 Task: Select Convenience. Add to cart, from Walgreens for 4646 Smithfield Avenue, Lubbock, Texas 79401, Cell Number 806-758-1089, following items : Black Forest Gummy Bears Fruit Juice  - 2, Trolli Sour Bursting Crawlers Everyday Gummies - 1, Sour Punch Straws Grape Straws Candy - 1, Squishmallows Gummy Candy - 1, Twix Cookie Bar Chocolate Caramel - 4
Action: Mouse moved to (302, 116)
Screenshot: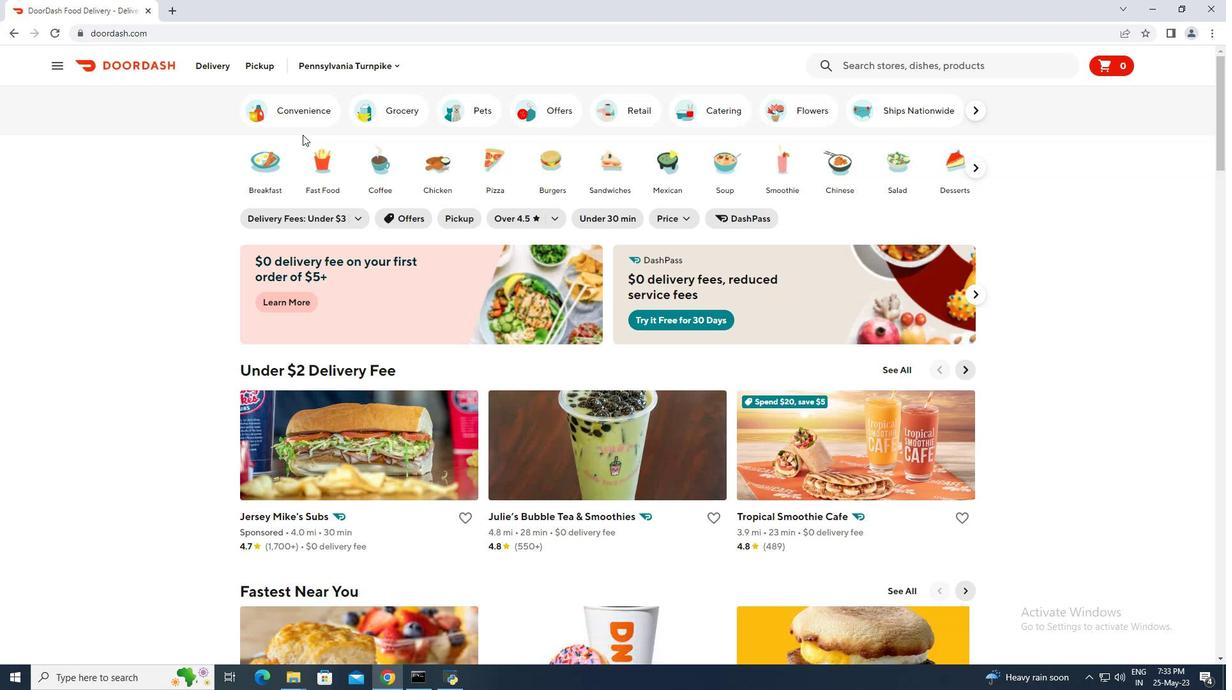 
Action: Mouse pressed left at (302, 116)
Screenshot: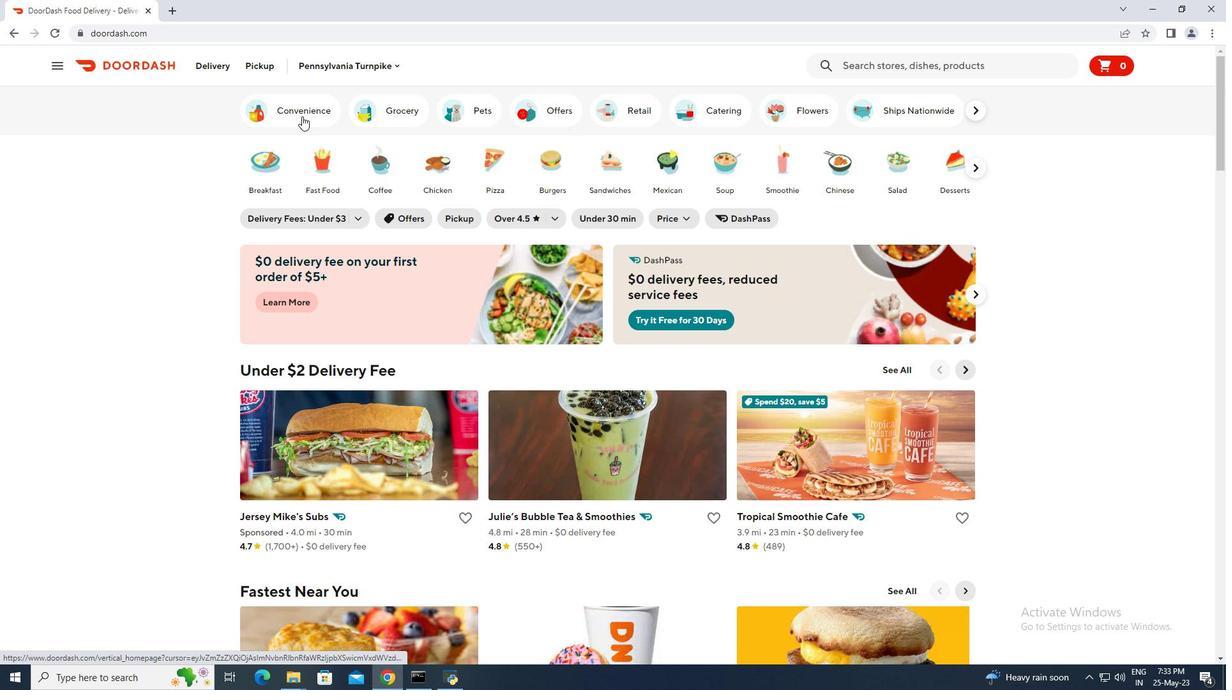 
Action: Mouse moved to (512, 488)
Screenshot: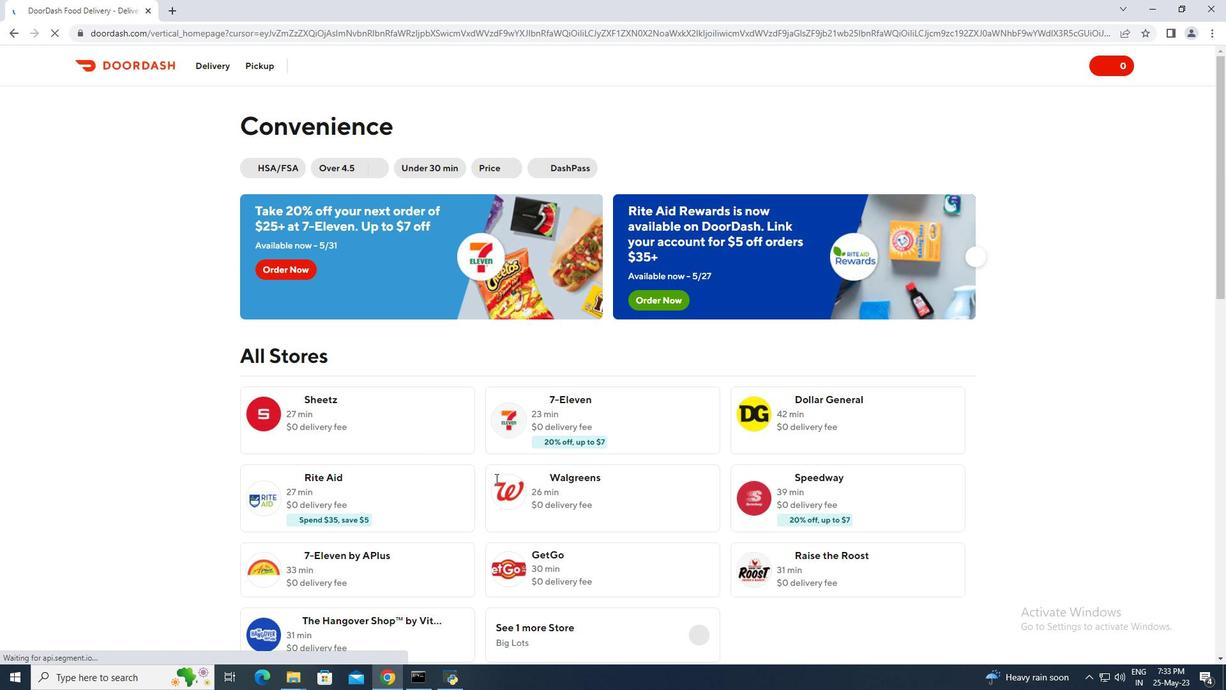 
Action: Mouse pressed left at (512, 488)
Screenshot: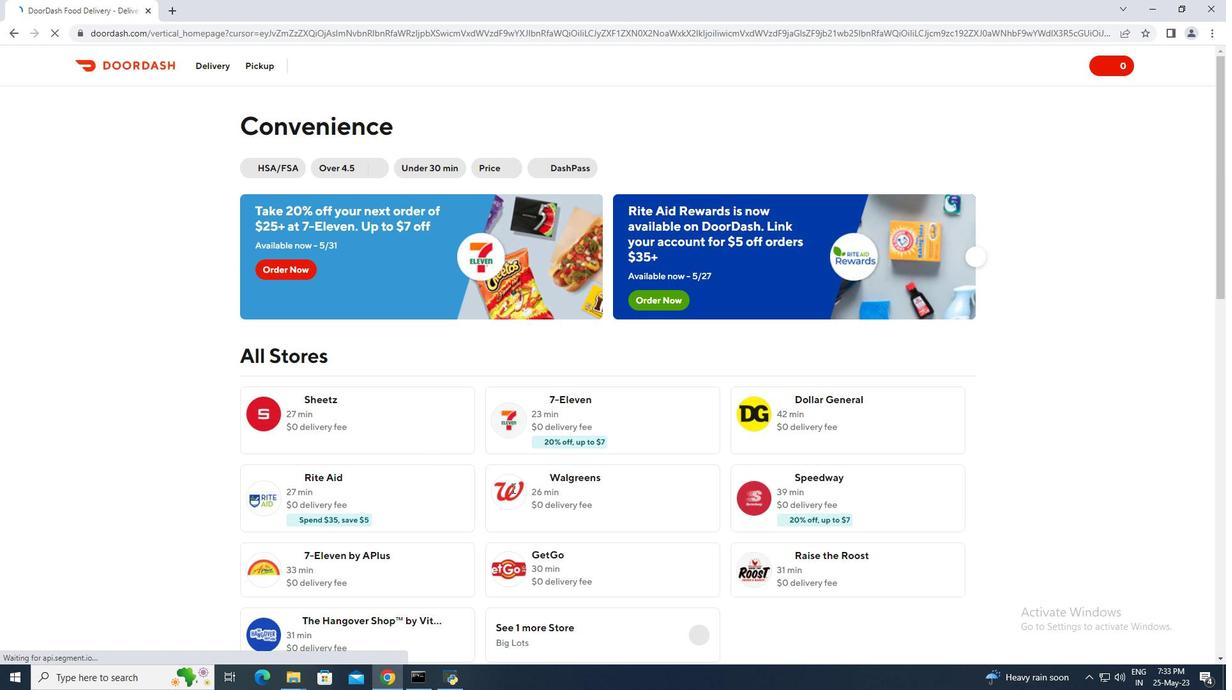 
Action: Mouse moved to (263, 68)
Screenshot: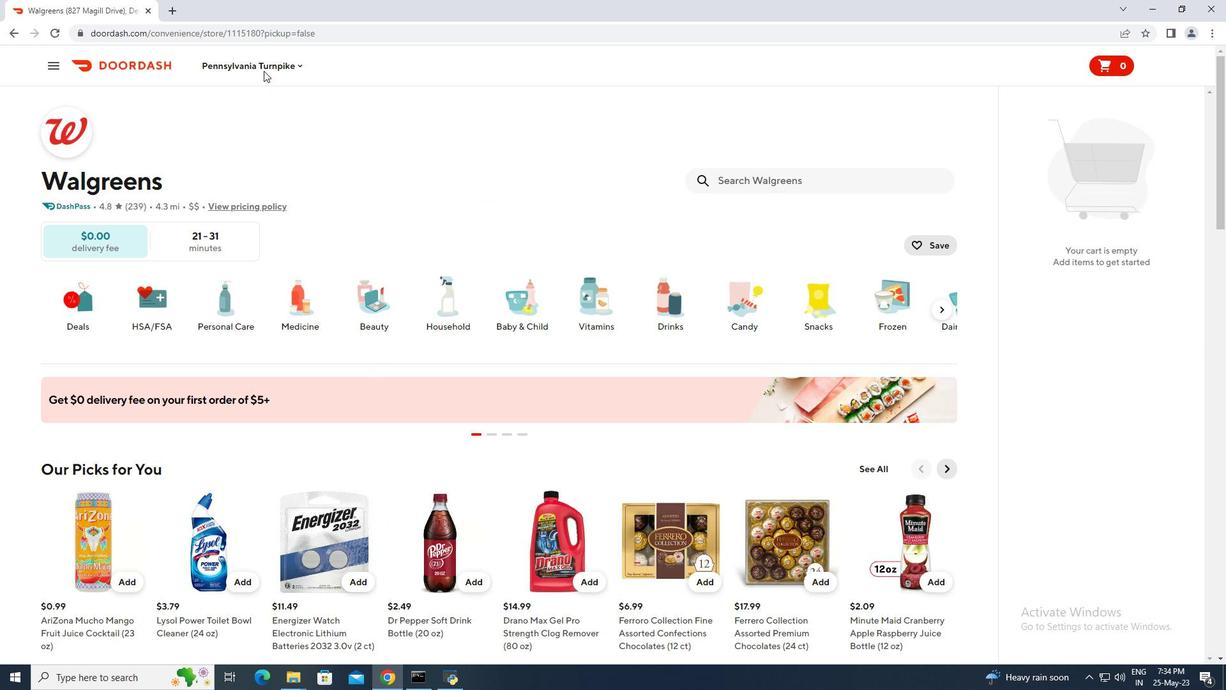 
Action: Mouse pressed left at (263, 68)
Screenshot: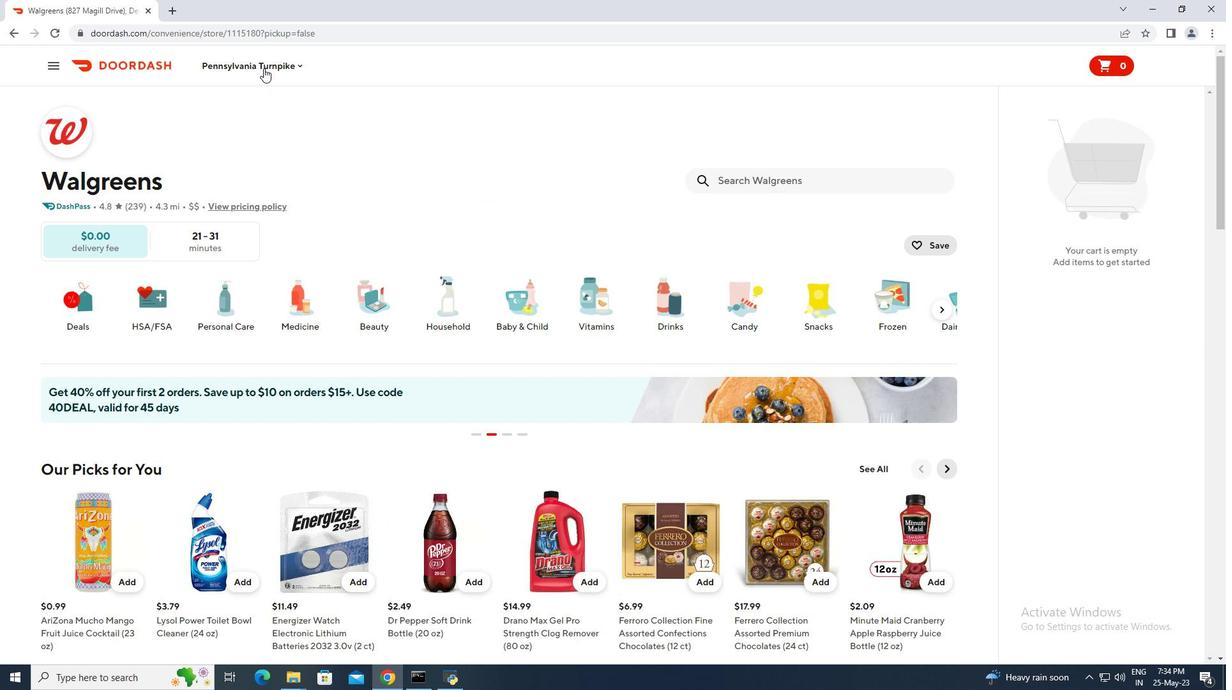 
Action: Mouse moved to (251, 116)
Screenshot: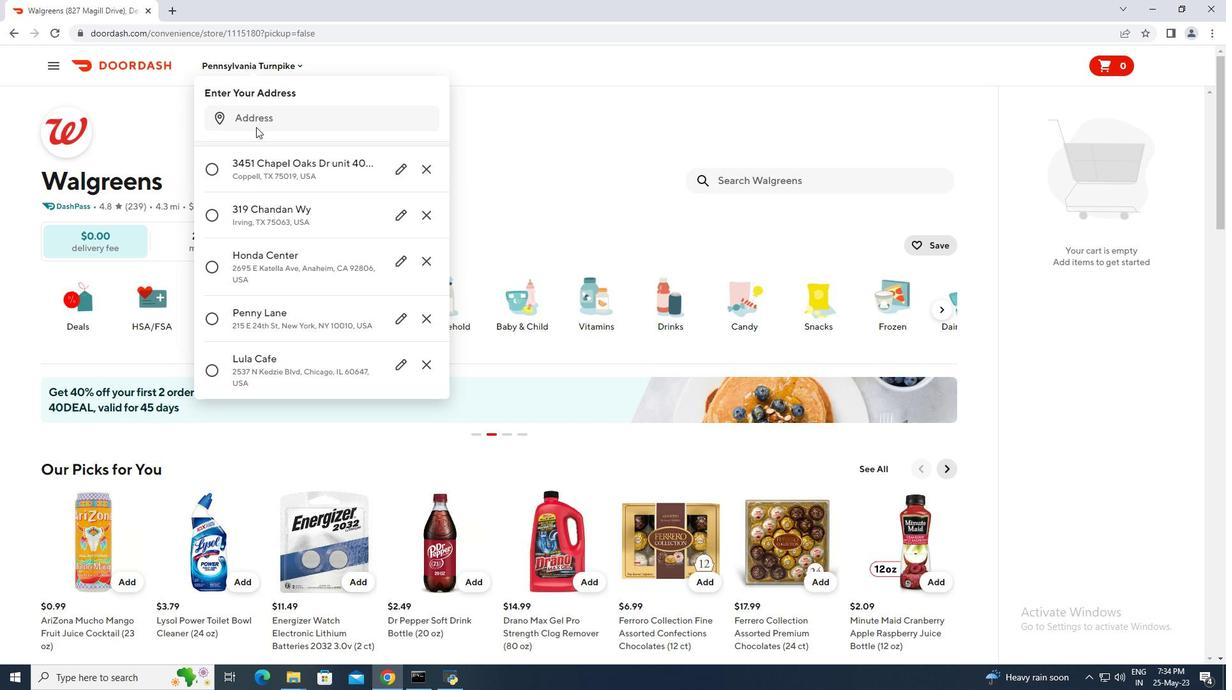 
Action: Mouse pressed left at (251, 116)
Screenshot: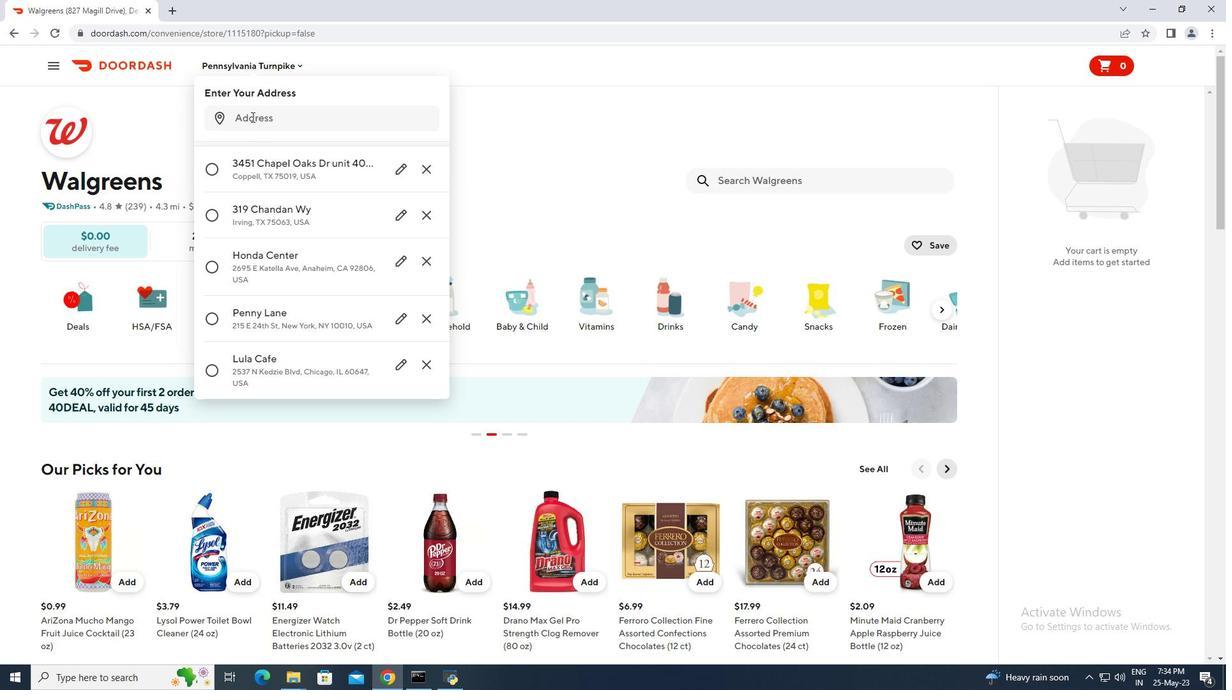 
Action: Key pressed 4646<Key.space>smithfield<Key.space>avenue,<Key.space>lubbock,<Key.space>texas<Key.space>79401<Key.enter>
Screenshot: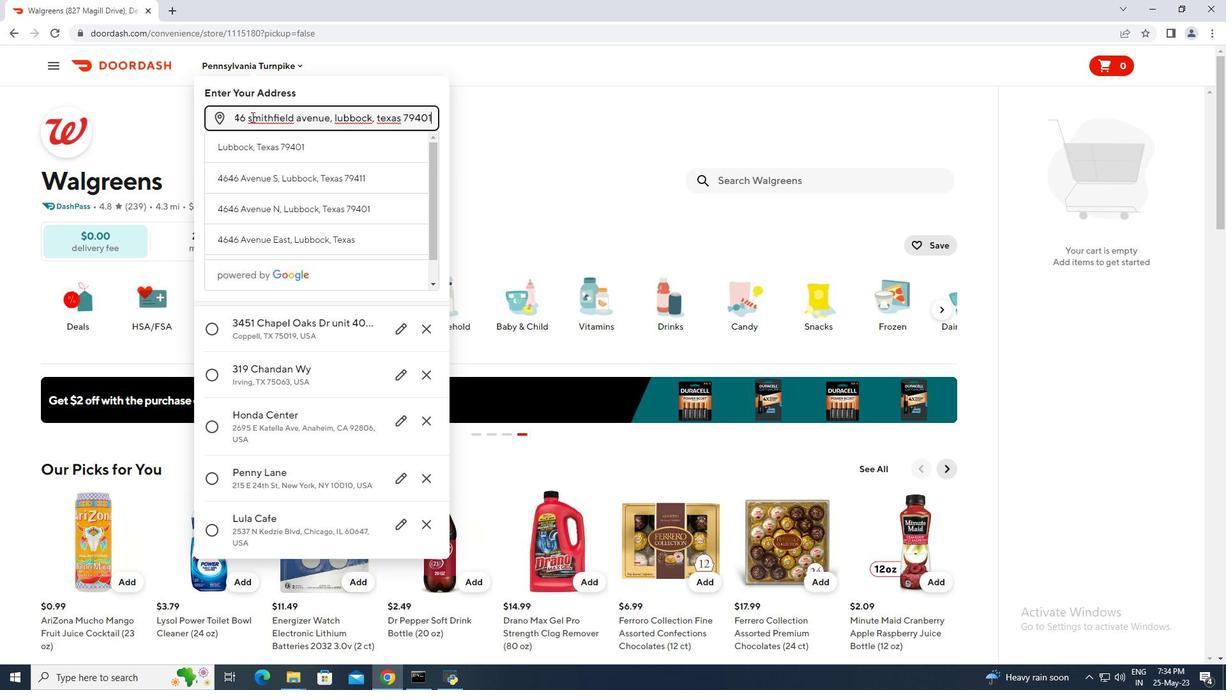 
Action: Mouse moved to (394, 497)
Screenshot: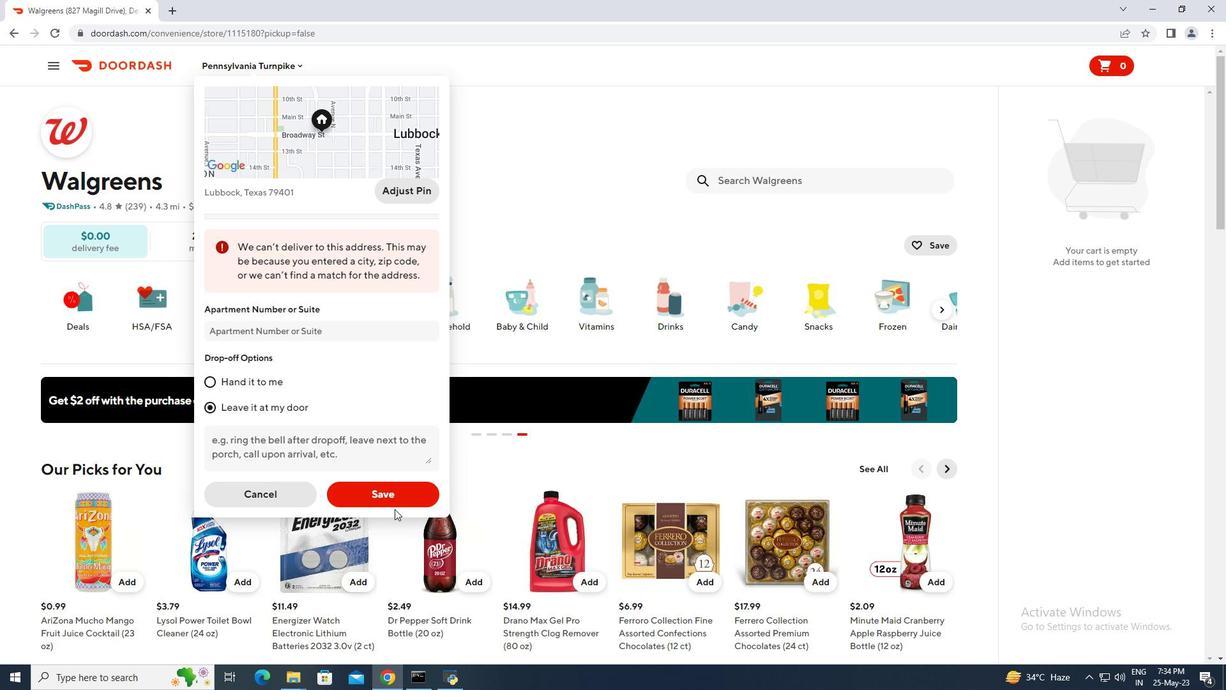
Action: Mouse pressed left at (394, 497)
Screenshot: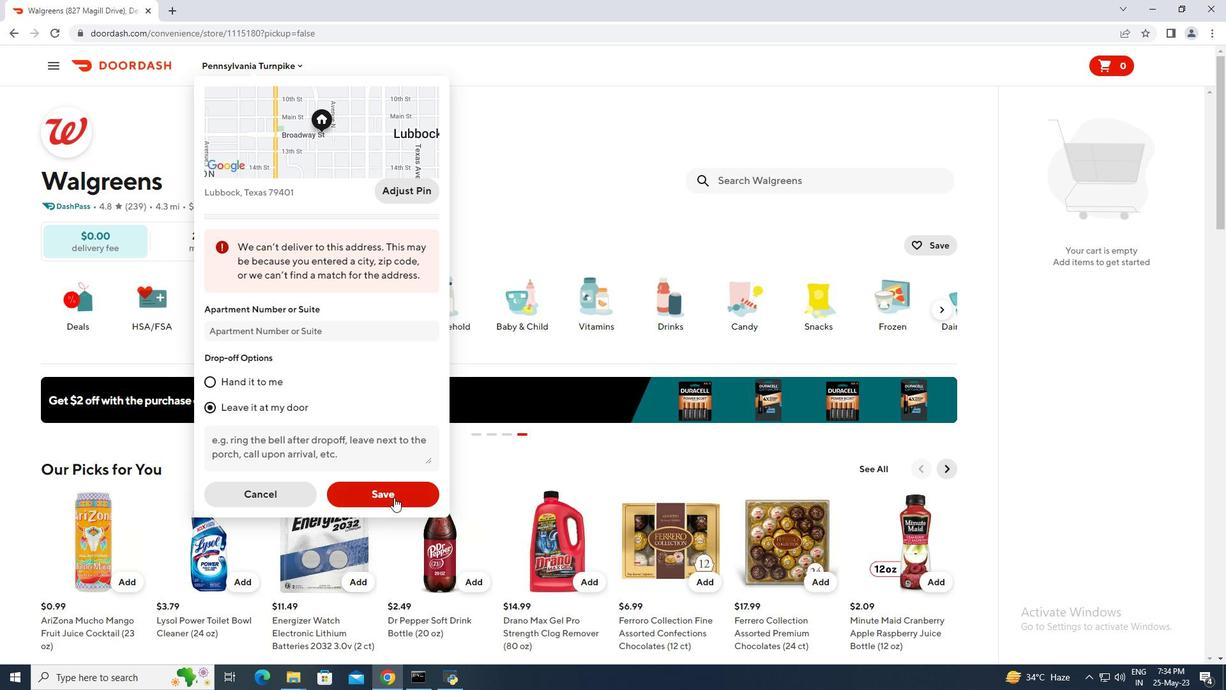 
Action: Mouse moved to (743, 174)
Screenshot: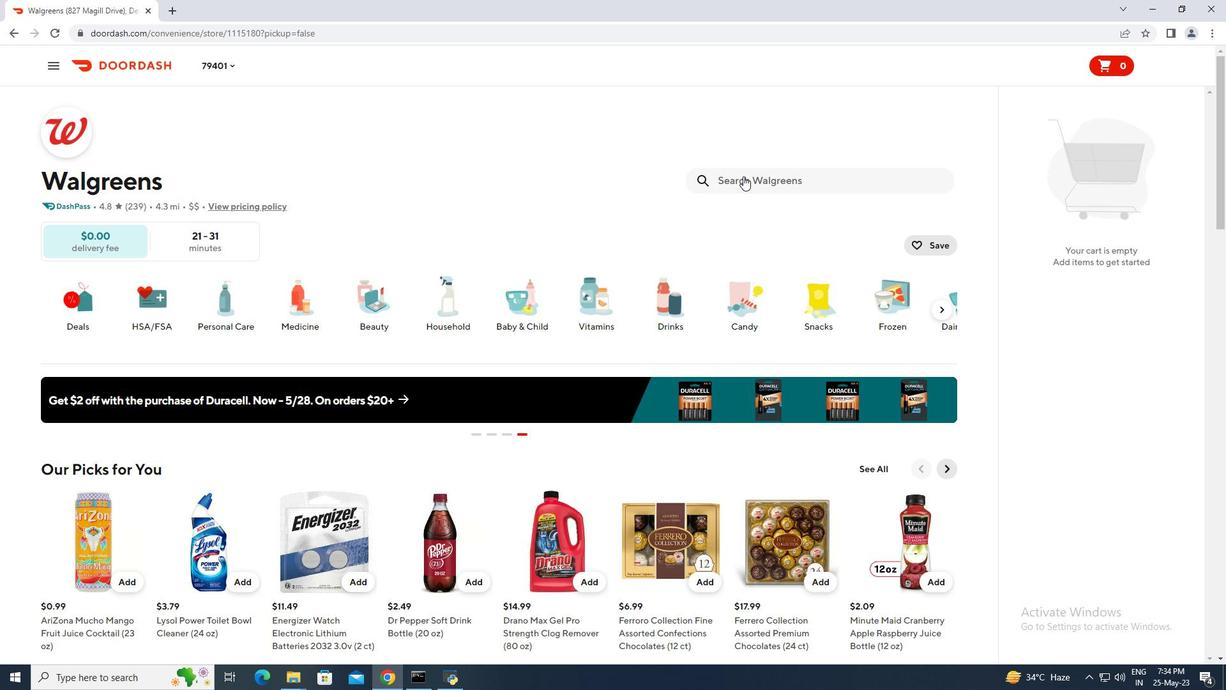
Action: Mouse pressed left at (743, 174)
Screenshot: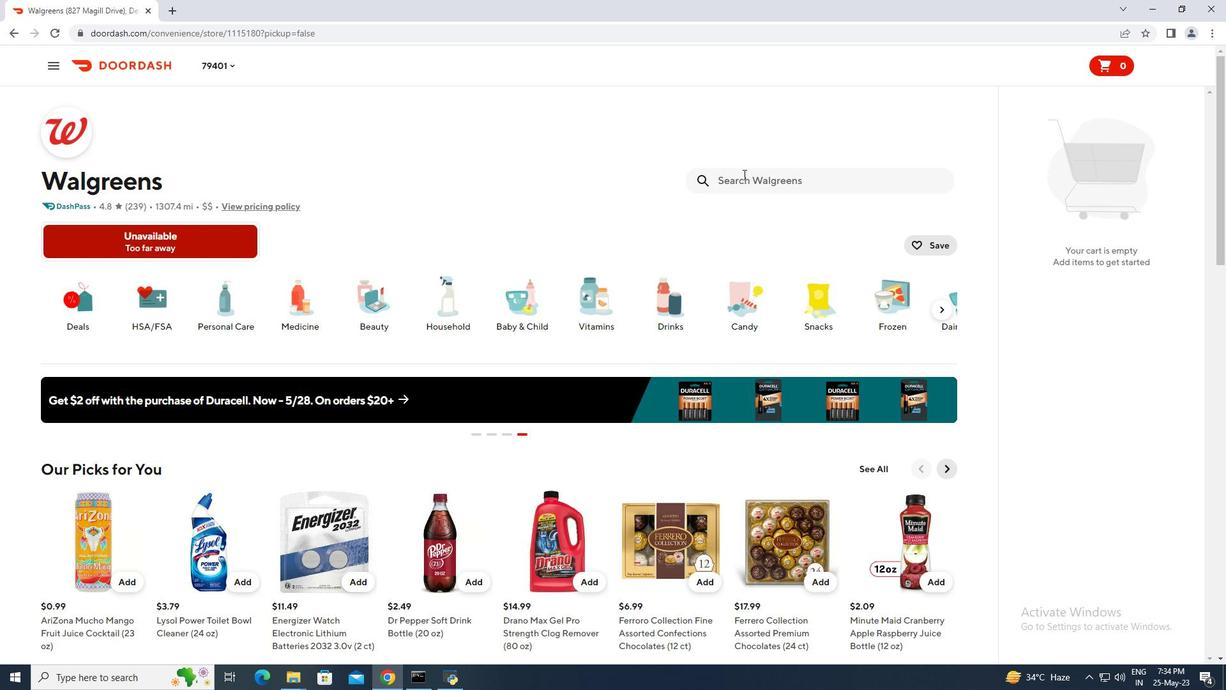 
Action: Mouse moved to (338, 0)
Screenshot: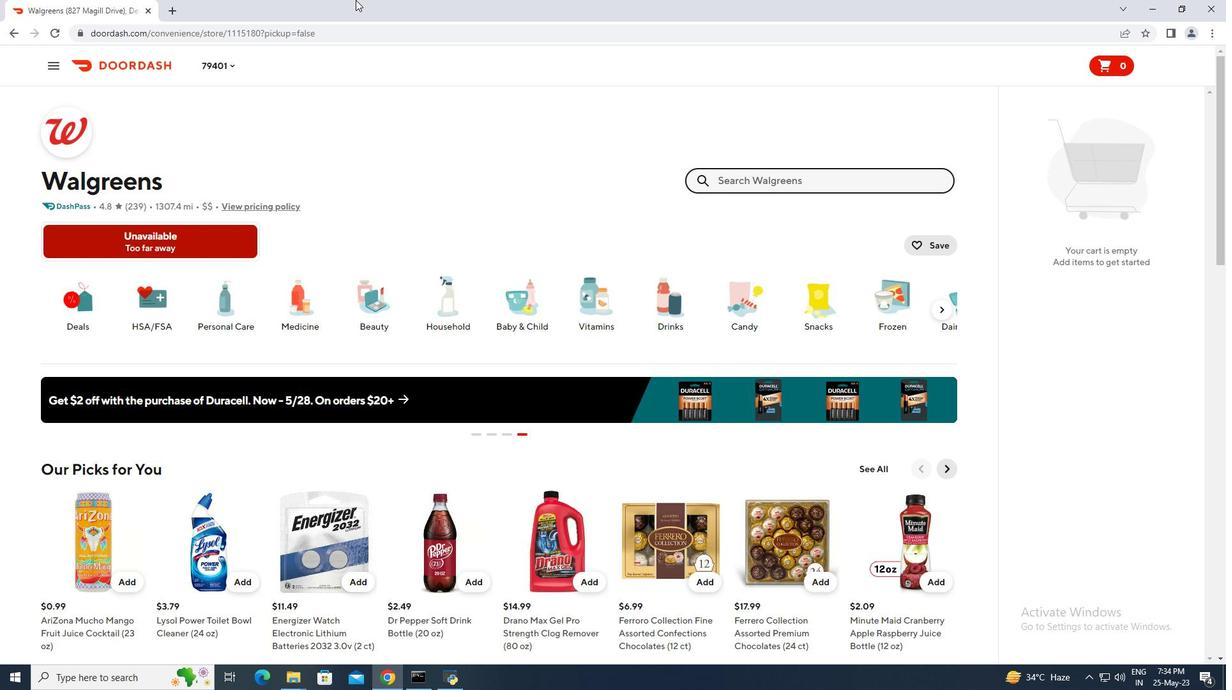 
Action: Key pressed gummy<Key.space>bears<Key.space>fruit<Key.space>juice<Key.enter>
Screenshot: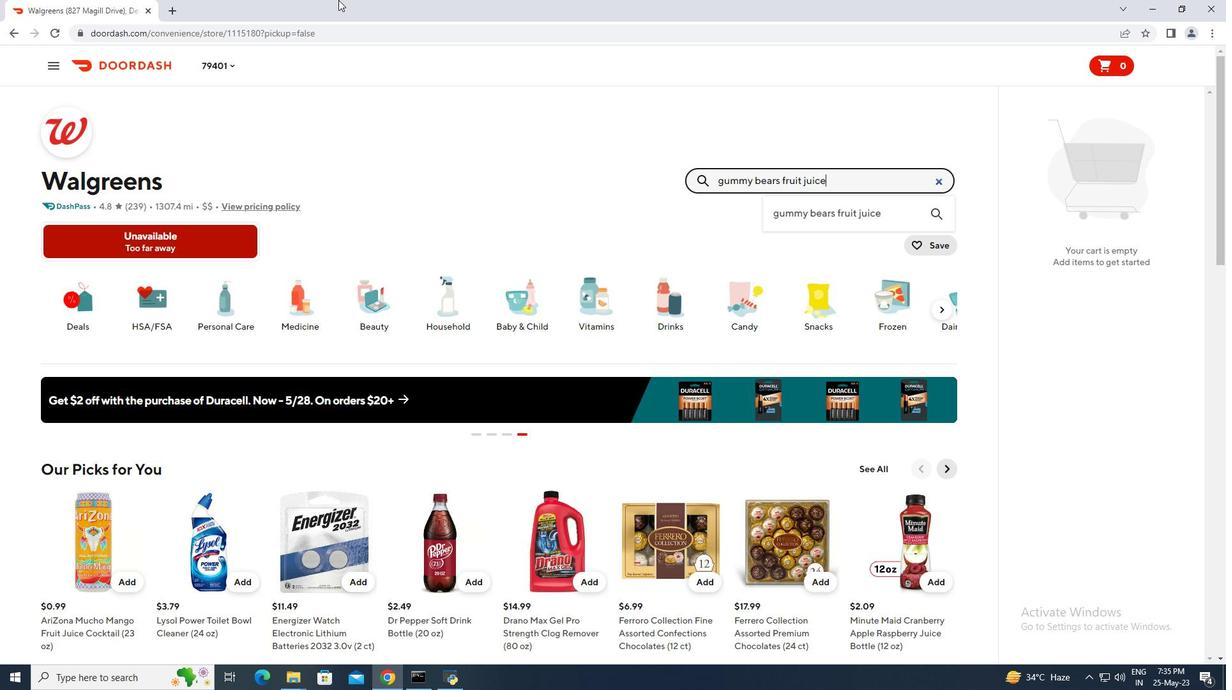 
Action: Mouse moved to (111, 314)
Screenshot: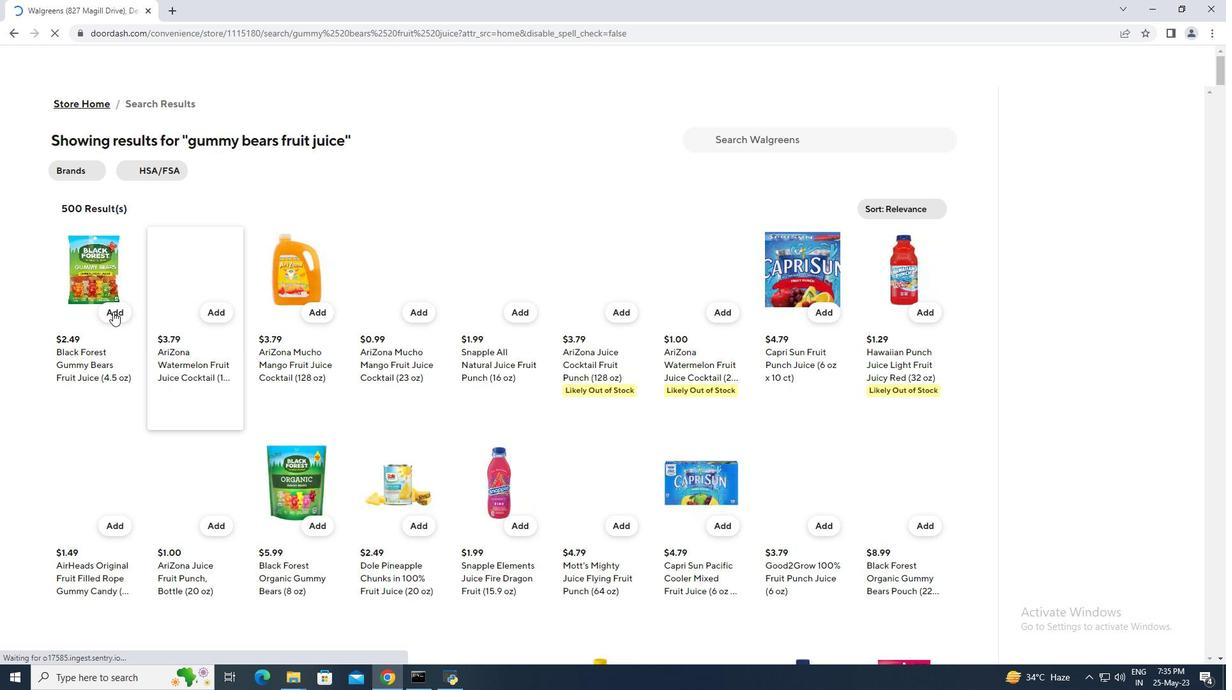 
Action: Mouse pressed left at (111, 314)
Screenshot: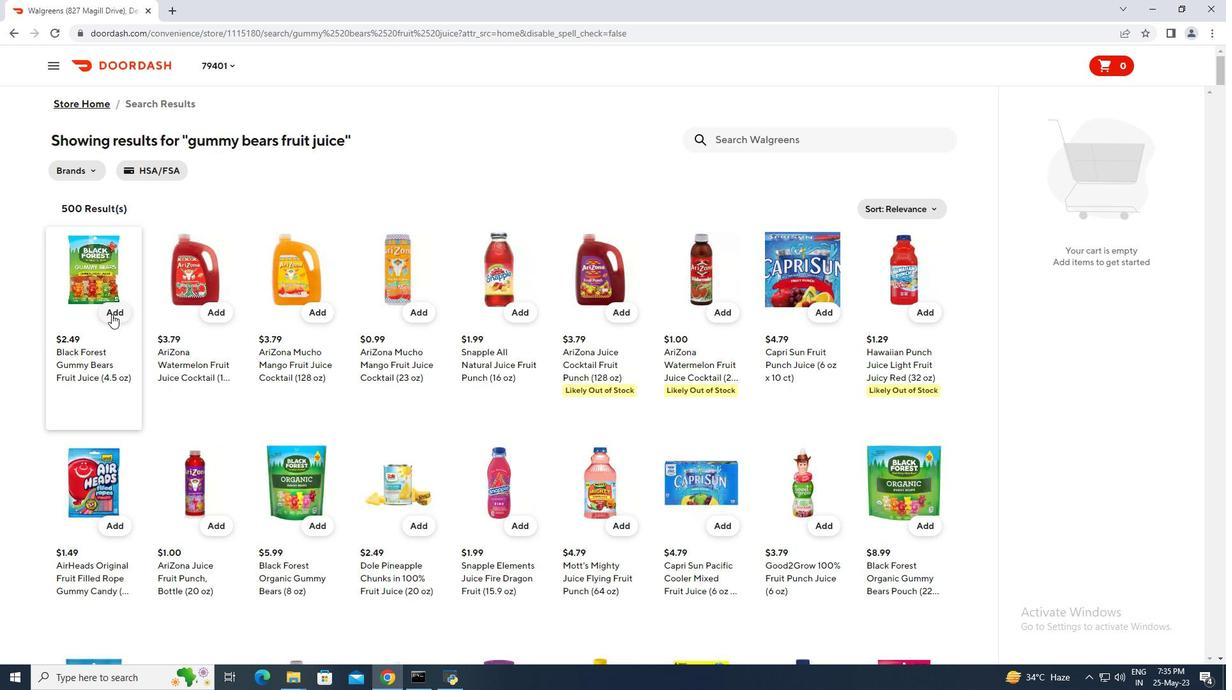 
Action: Mouse moved to (1184, 203)
Screenshot: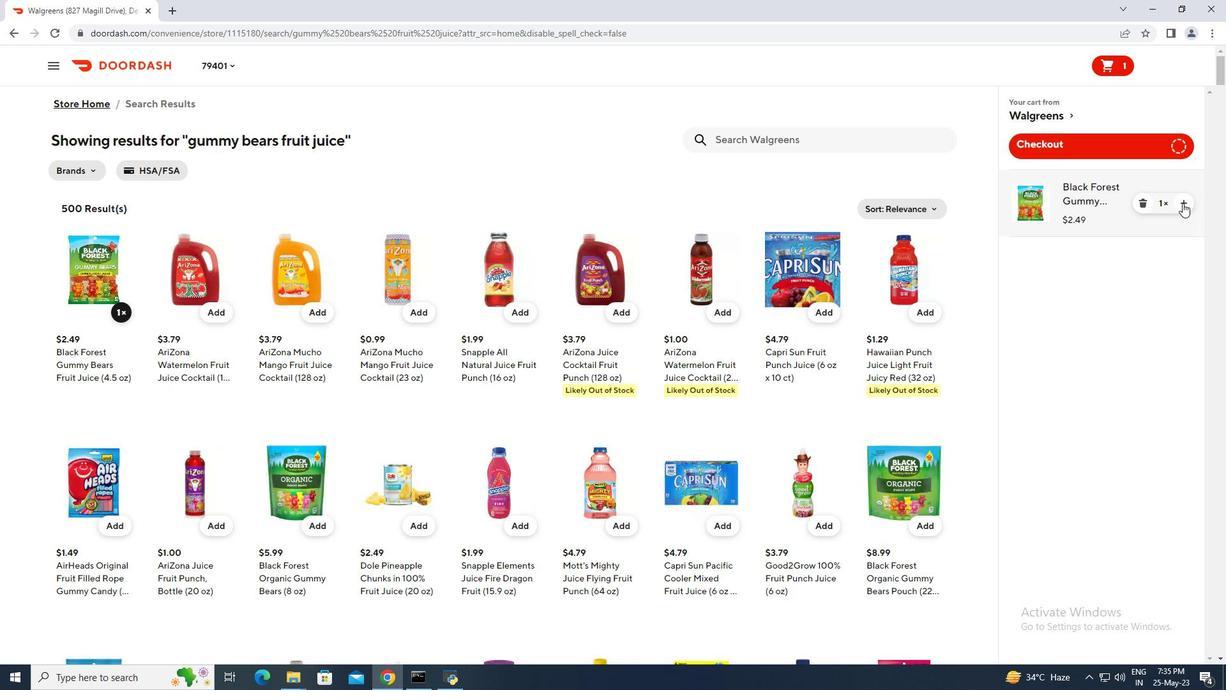 
Action: Mouse pressed left at (1184, 203)
Screenshot: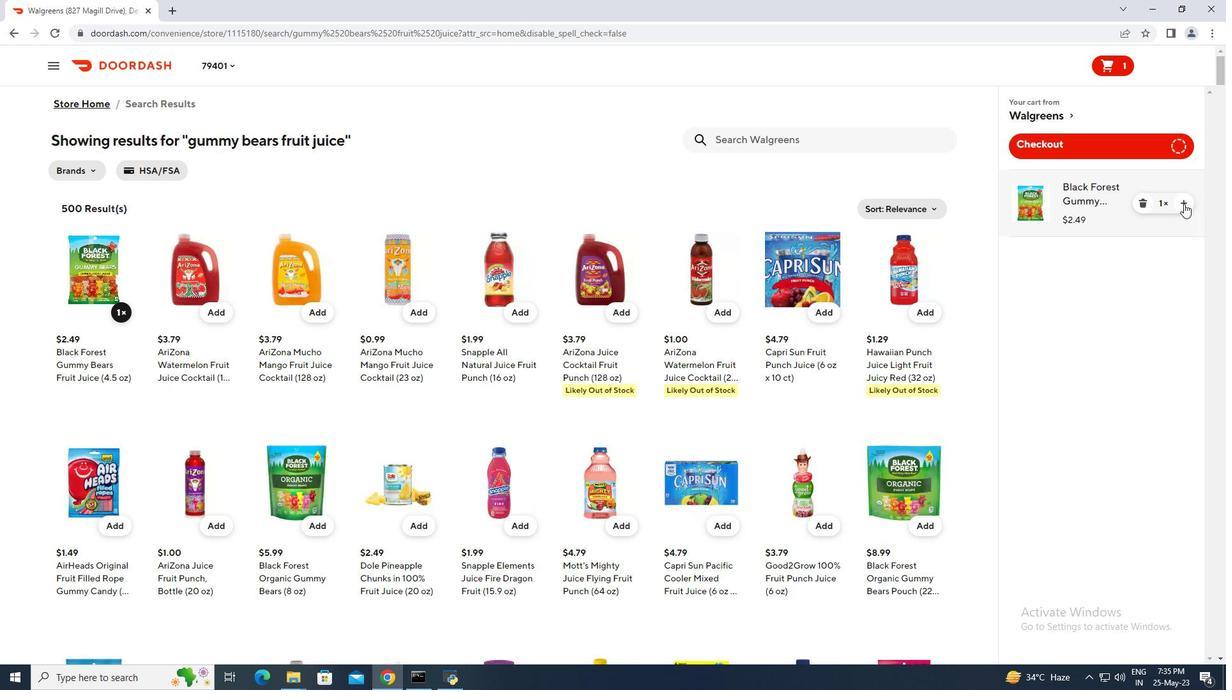 
Action: Mouse moved to (746, 132)
Screenshot: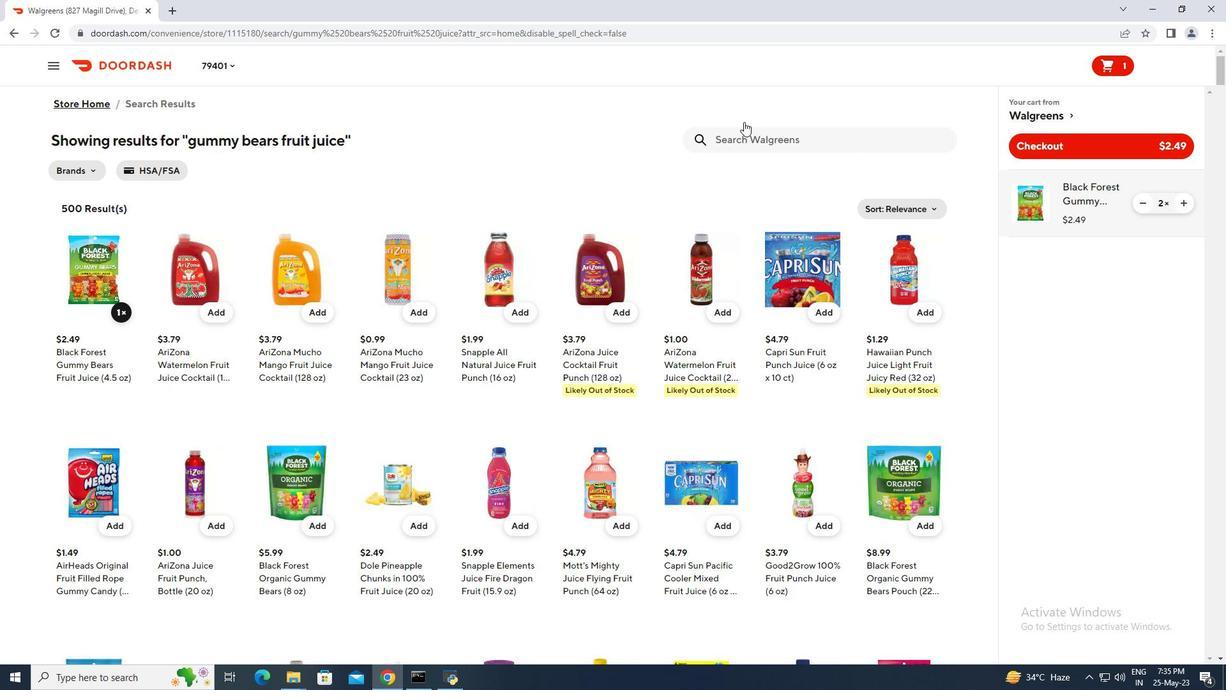 
Action: Mouse pressed left at (746, 132)
Screenshot: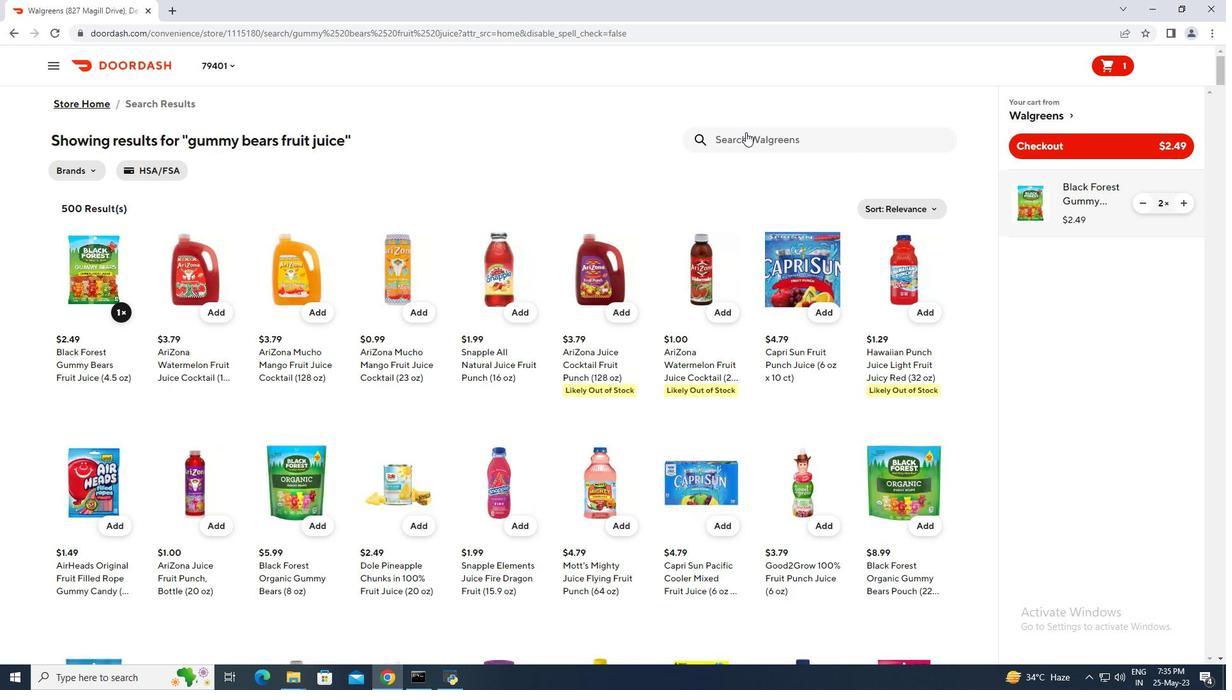 
Action: Mouse moved to (746, 134)
Screenshot: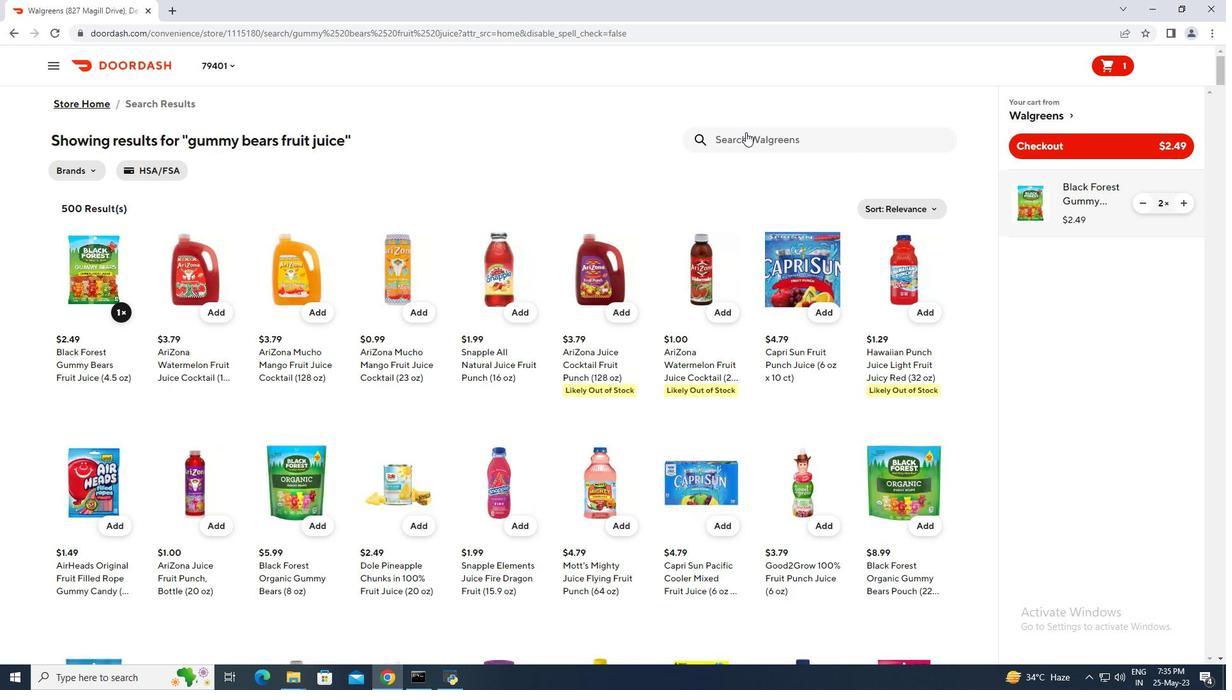 
Action: Mouse pressed left at (746, 134)
Screenshot: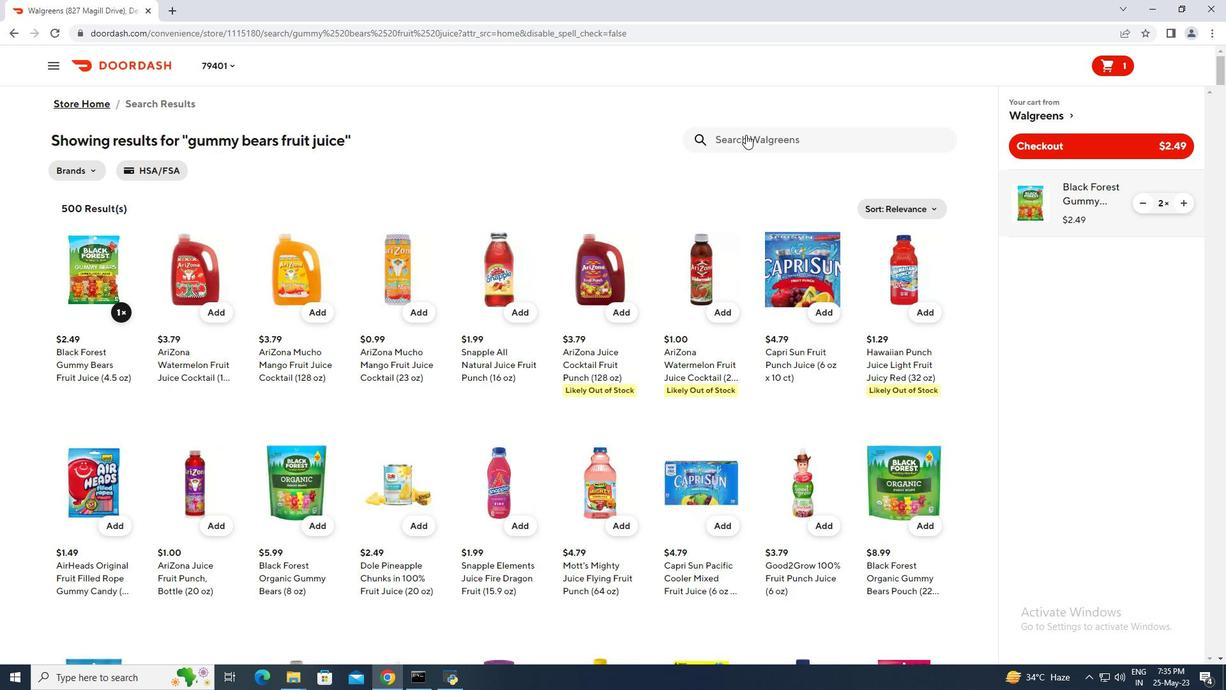 
Action: Mouse moved to (731, 137)
Screenshot: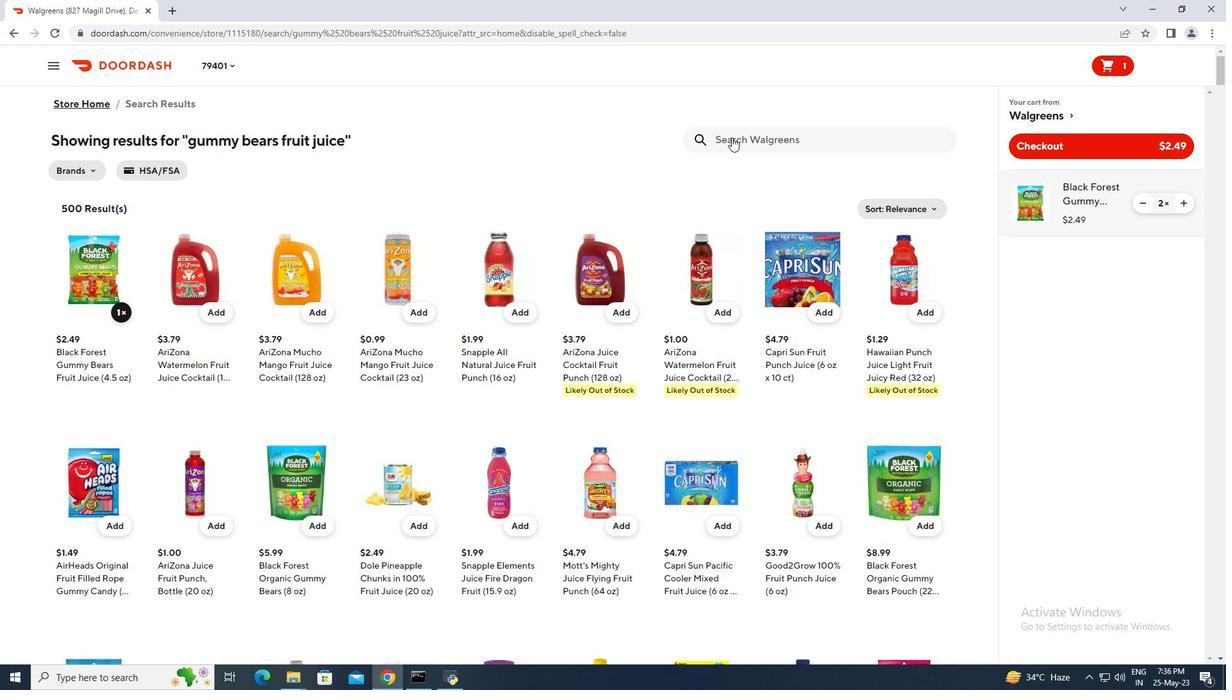 
Action: Key pressed trolli<Key.space>sour<Key.space>bursting<Key.space>crawlers<Key.space>everyday<Key.space>gummies<Key.enter>
Screenshot: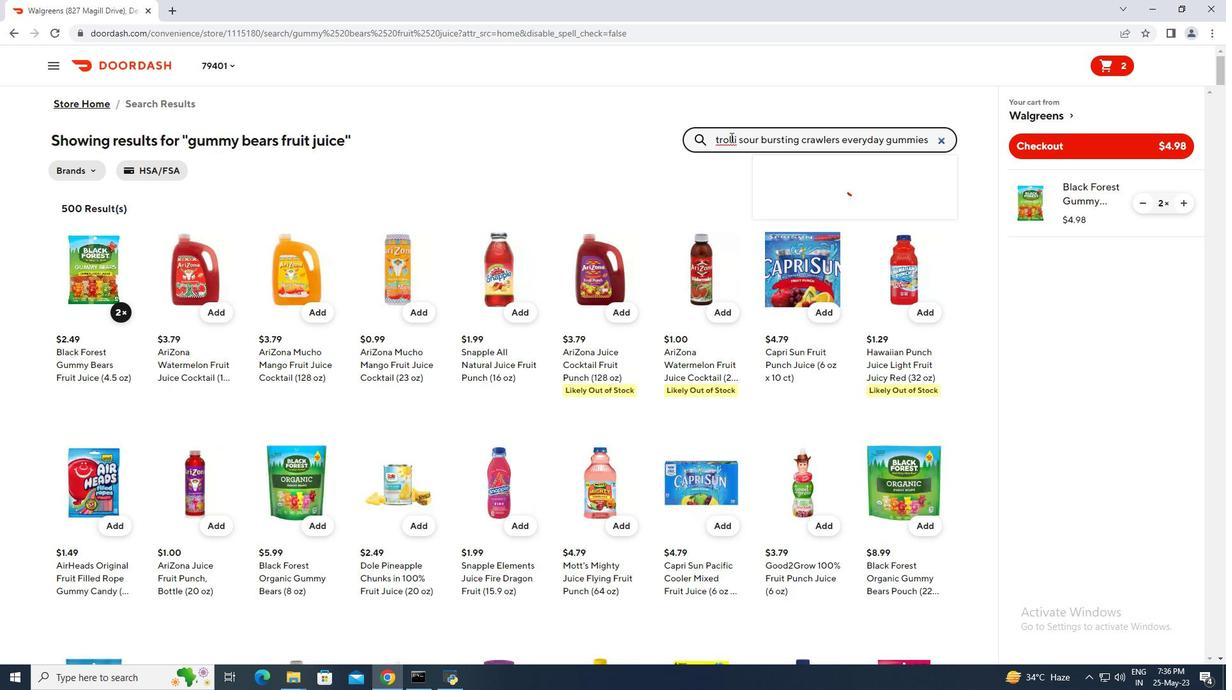 
Action: Mouse moved to (120, 315)
Screenshot: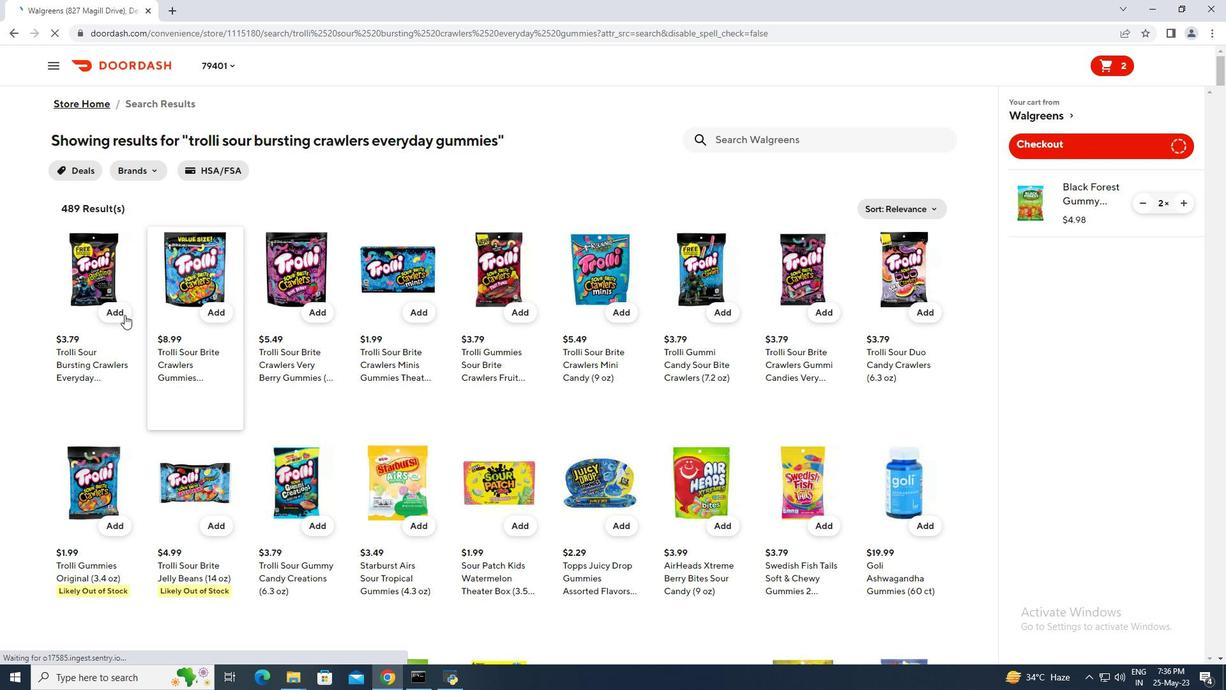 
Action: Mouse pressed left at (120, 315)
Screenshot: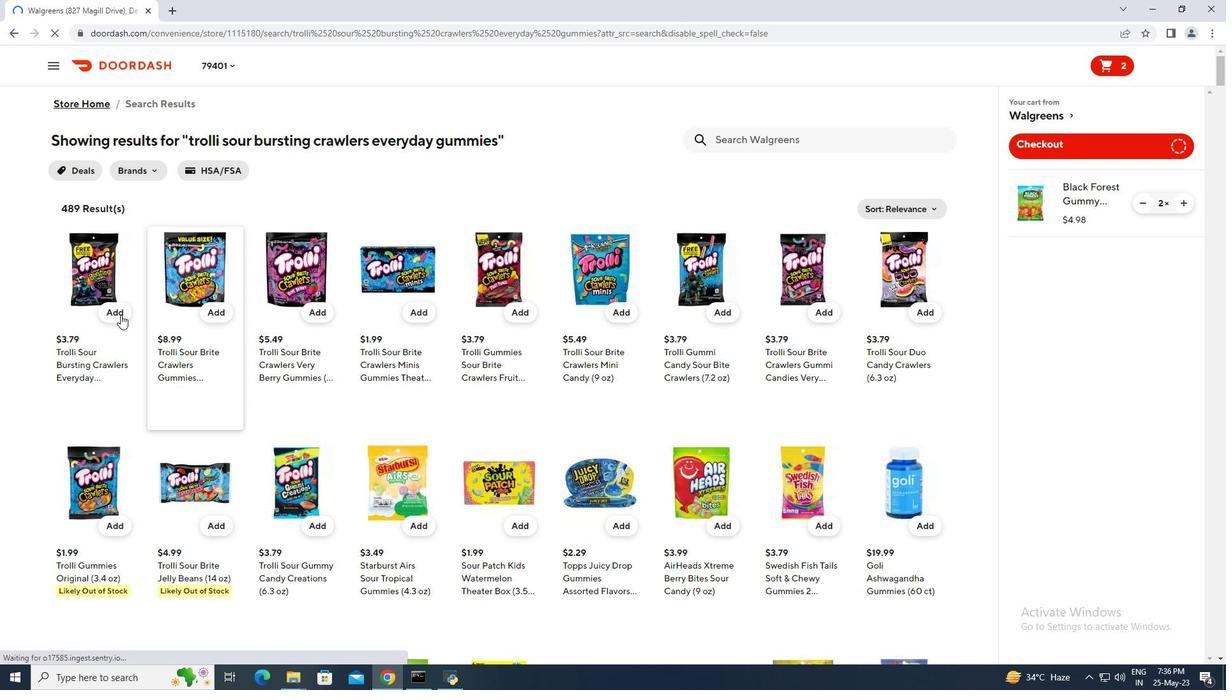 
Action: Mouse moved to (734, 136)
Screenshot: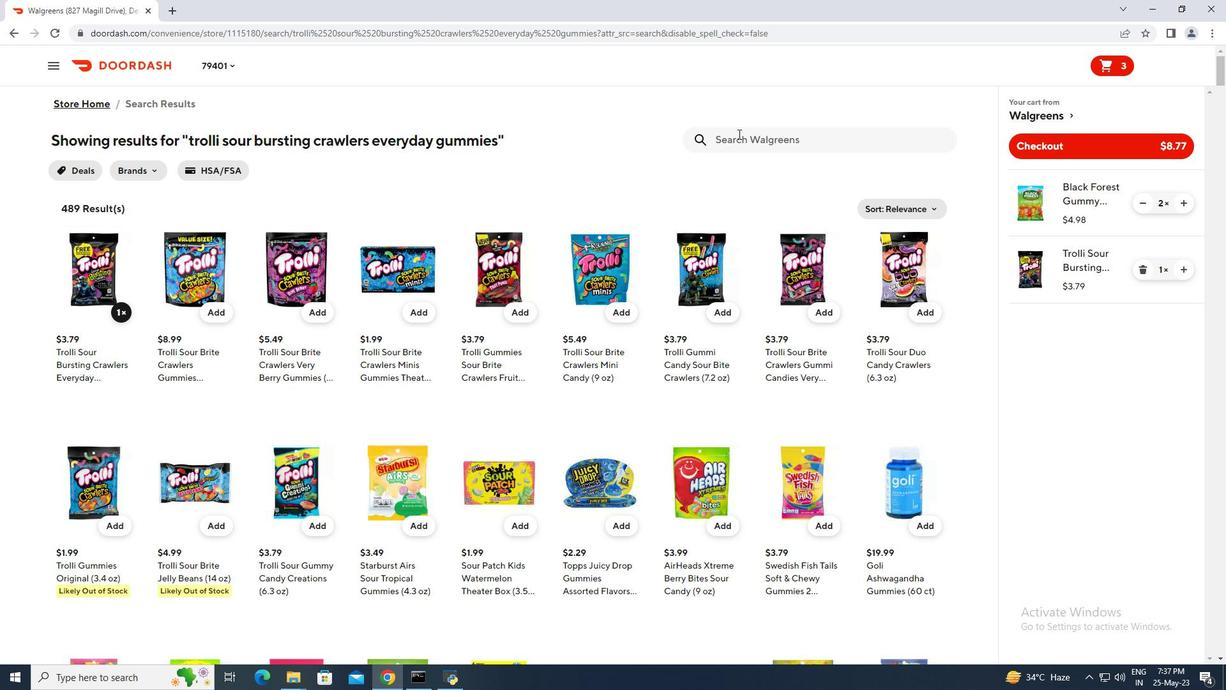 
Action: Mouse pressed left at (734, 136)
Screenshot: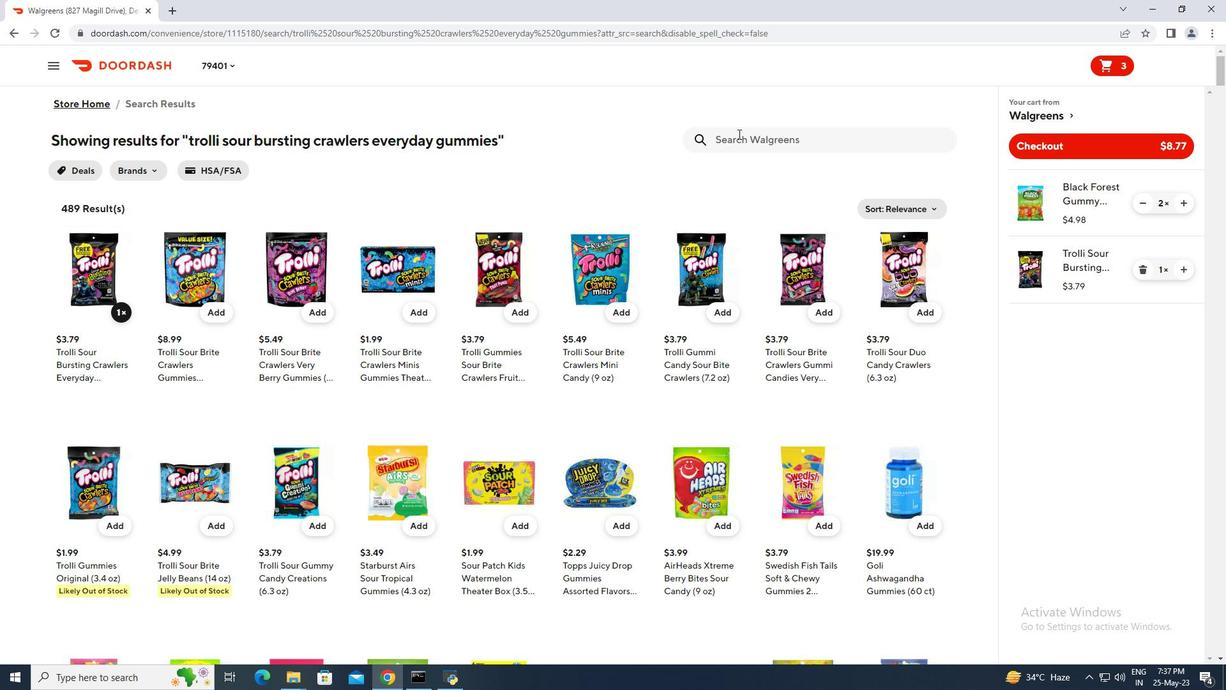
Action: Key pressed sour<Key.space>punch<Key.space>straws<Key.space>grape<Key.space>straws<Key.space>candy<Key.enter>
Screenshot: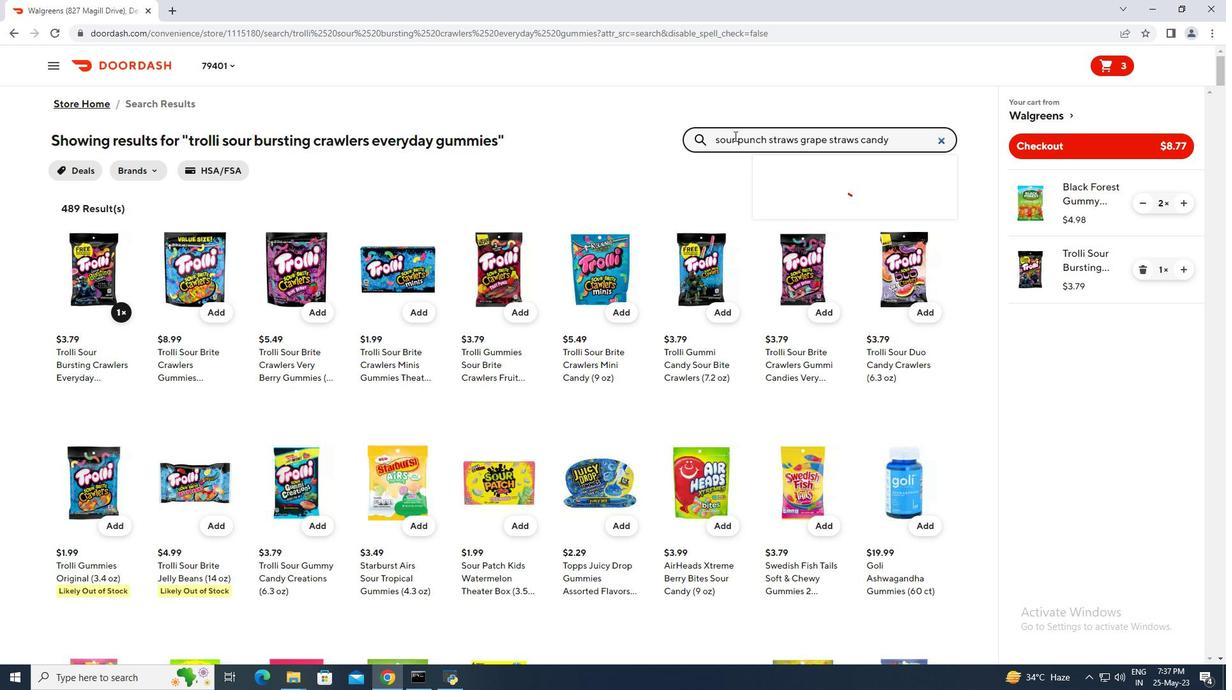 
Action: Mouse moved to (122, 310)
Screenshot: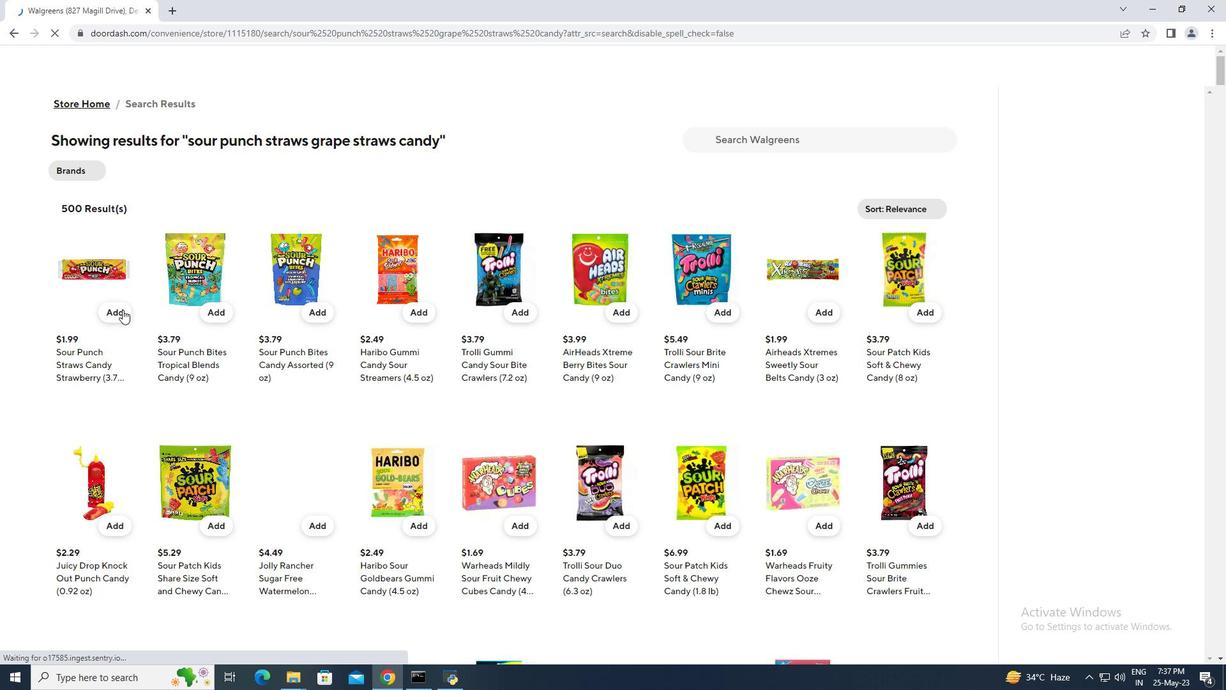 
Action: Mouse pressed left at (122, 310)
Screenshot: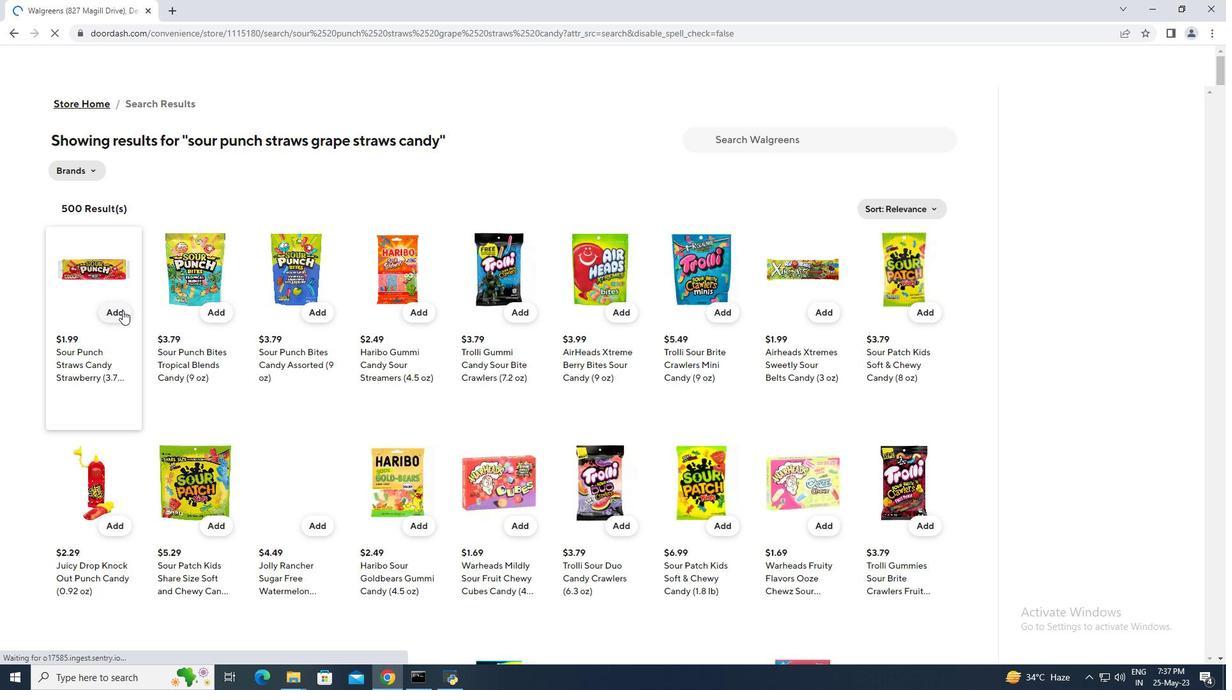 
Action: Mouse moved to (731, 138)
Screenshot: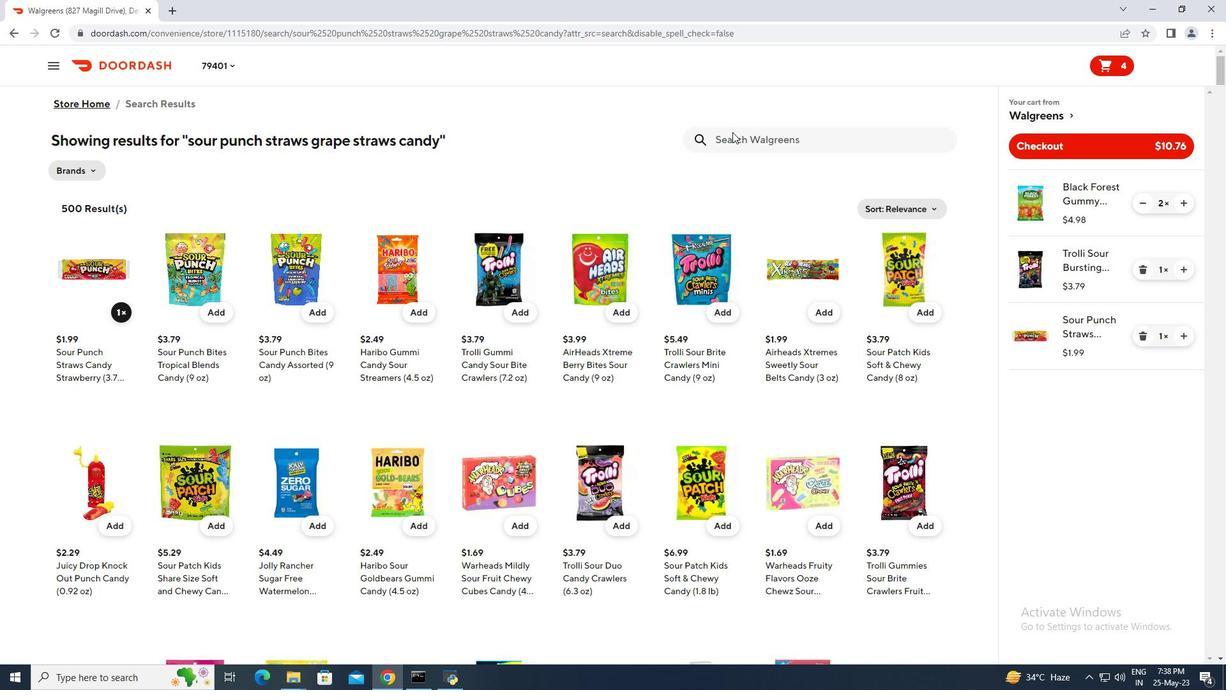 
Action: Mouse pressed left at (731, 138)
Screenshot: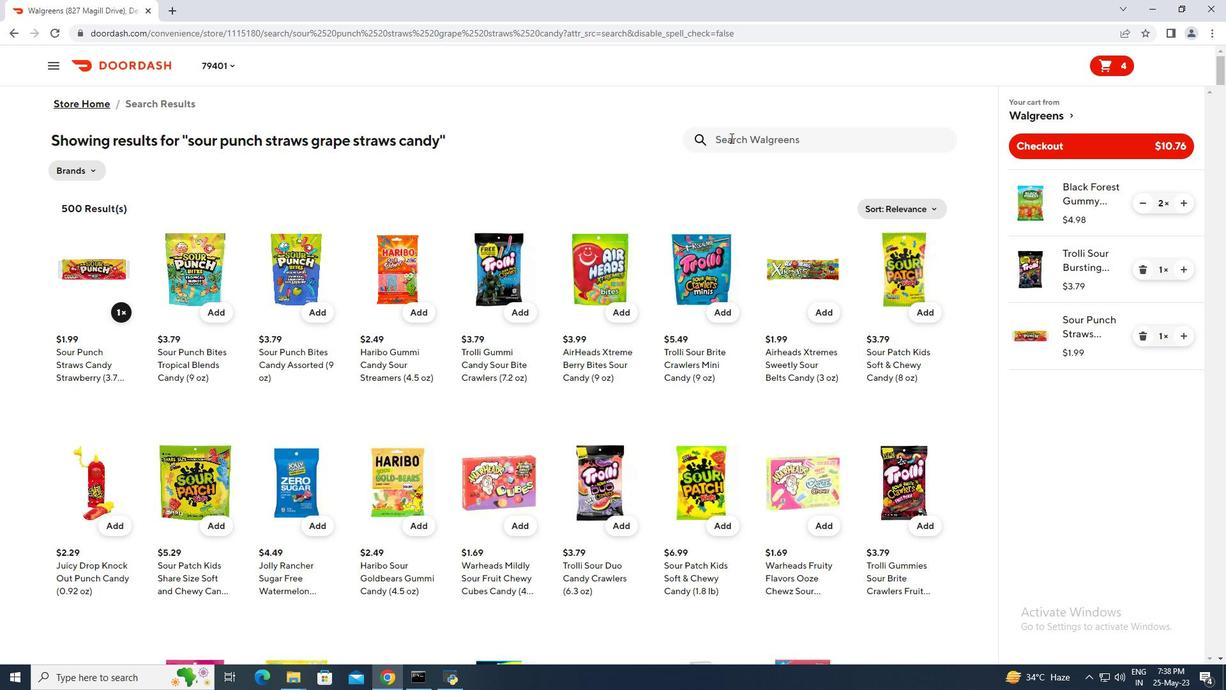 
Action: Mouse moved to (506, 0)
Screenshot: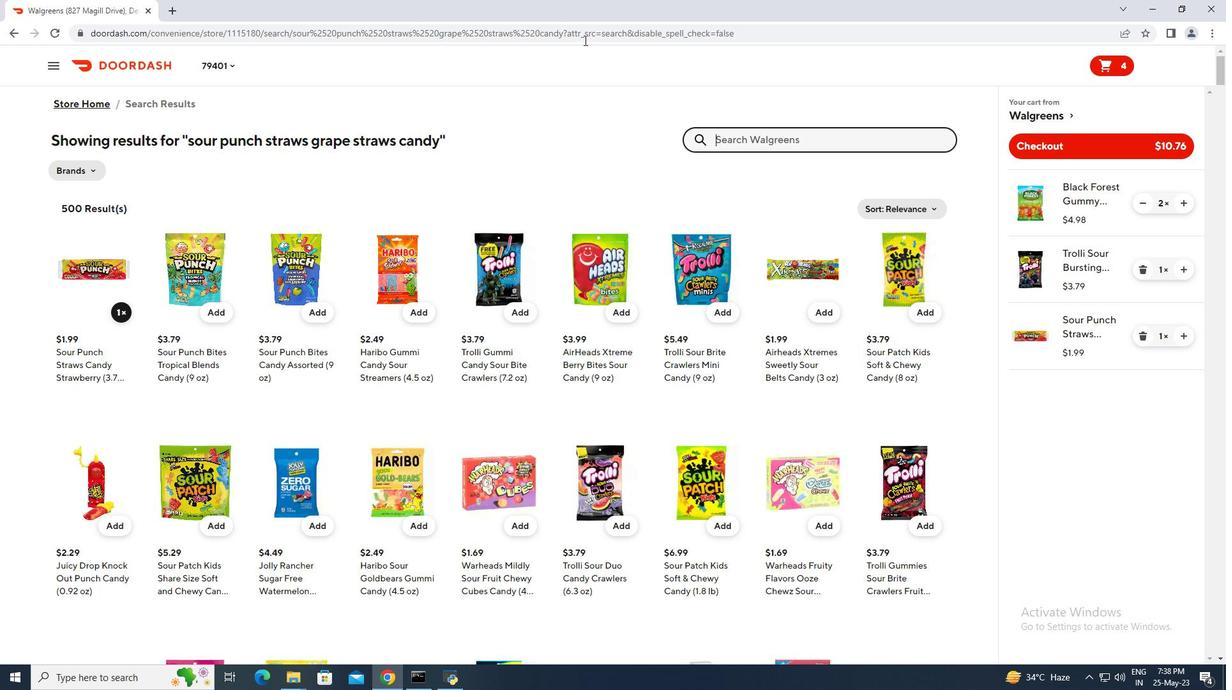 
Action: Key pressed squishmallows<Key.space>gummy<Key.space>candy<Key.enter>
Screenshot: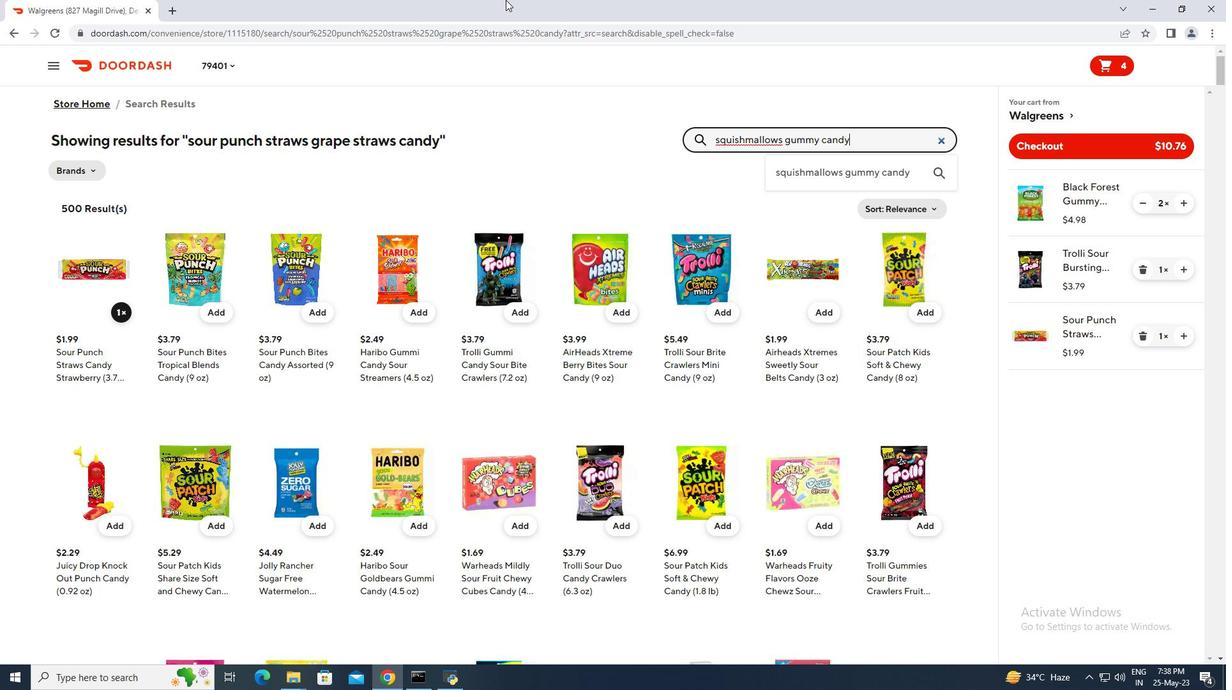 
Action: Mouse moved to (206, 338)
Screenshot: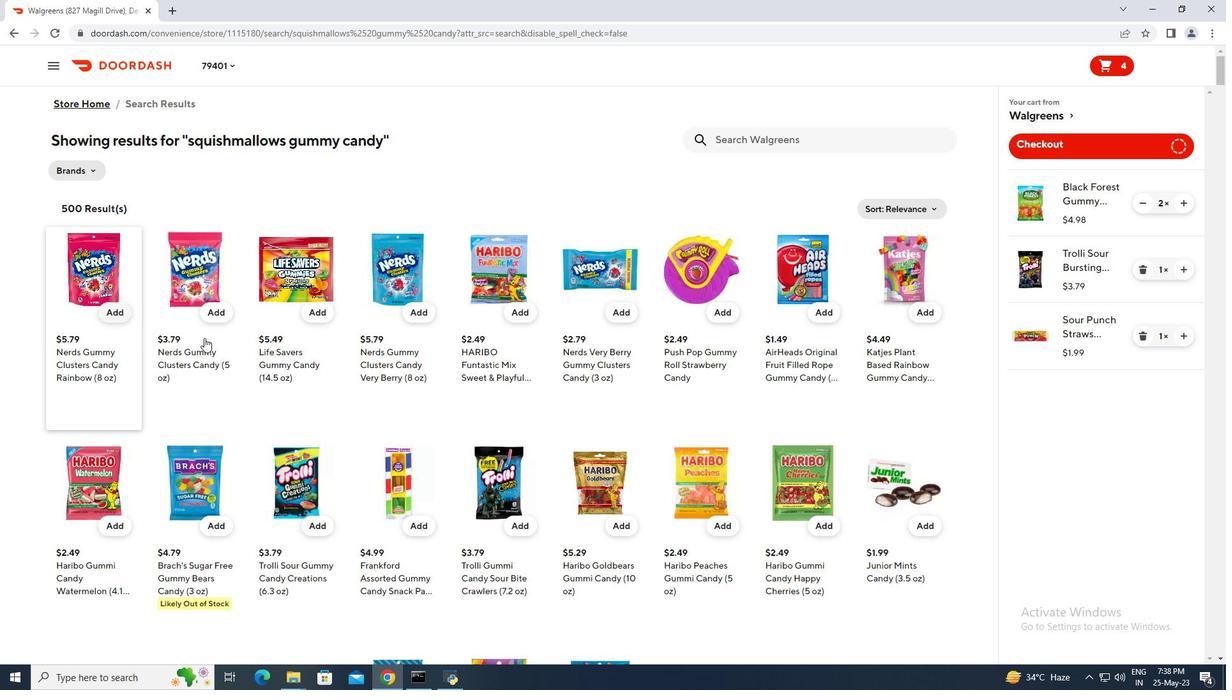 
Action: Mouse scrolled (206, 337) with delta (0, 0)
Screenshot: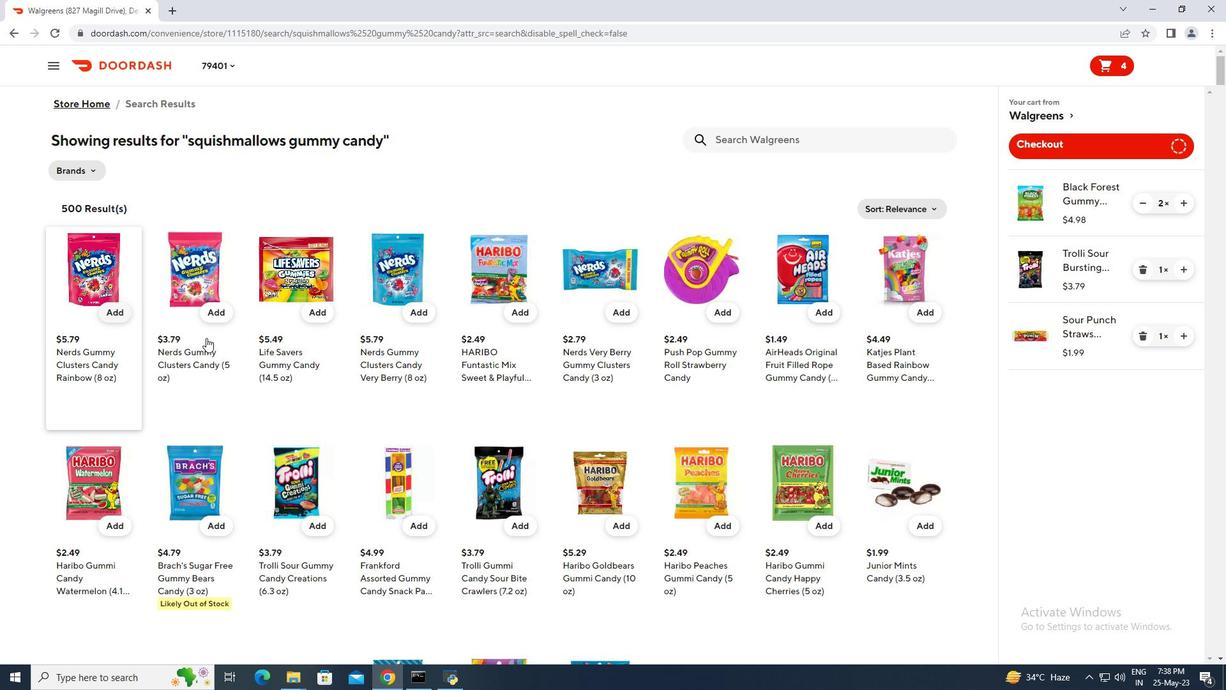 
Action: Mouse scrolled (206, 337) with delta (0, 0)
Screenshot: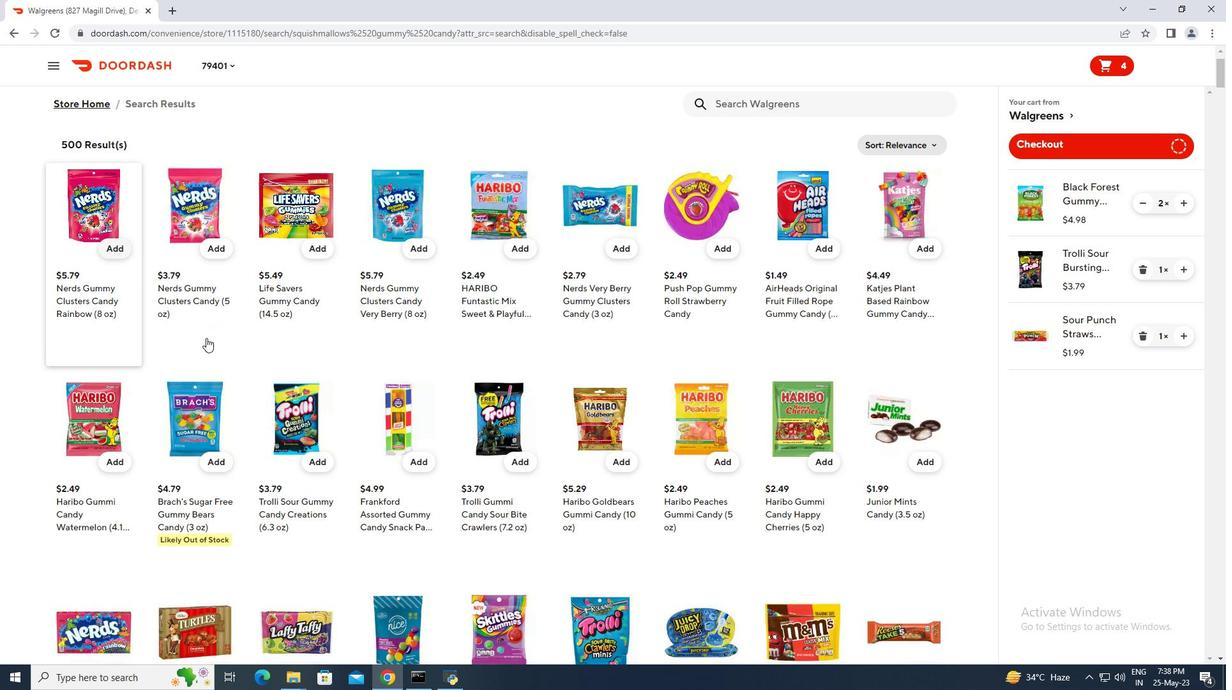 
Action: Mouse scrolled (206, 337) with delta (0, 0)
Screenshot: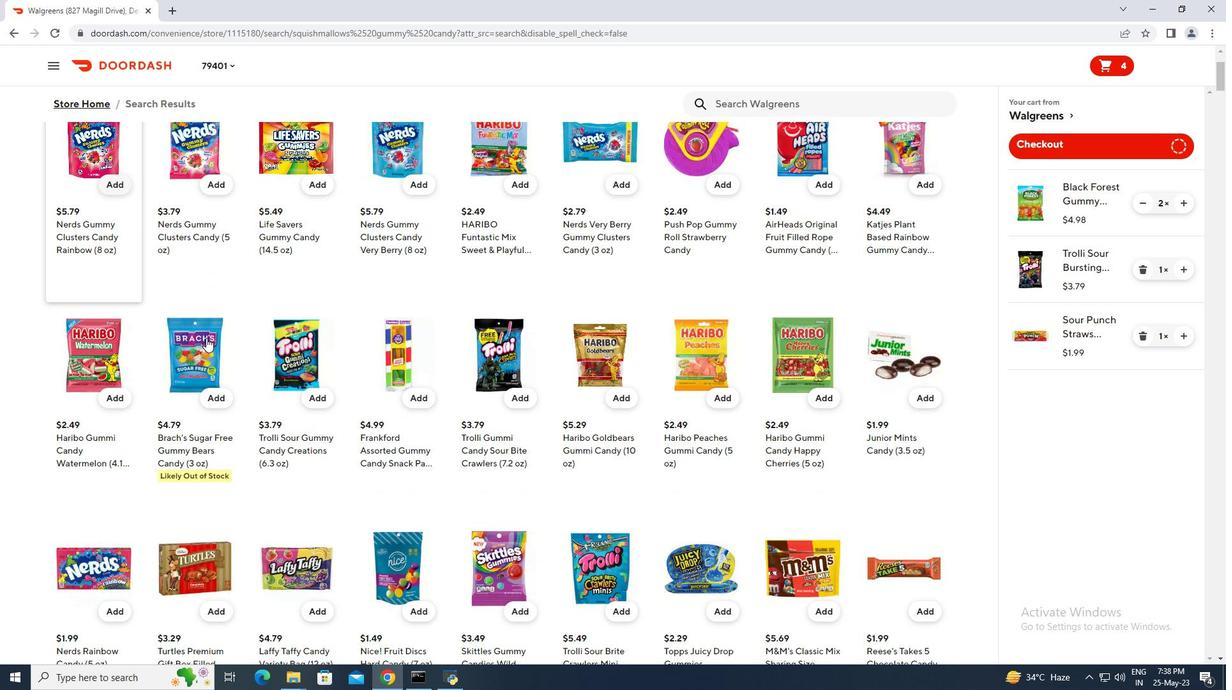 
Action: Mouse scrolled (206, 337) with delta (0, 0)
Screenshot: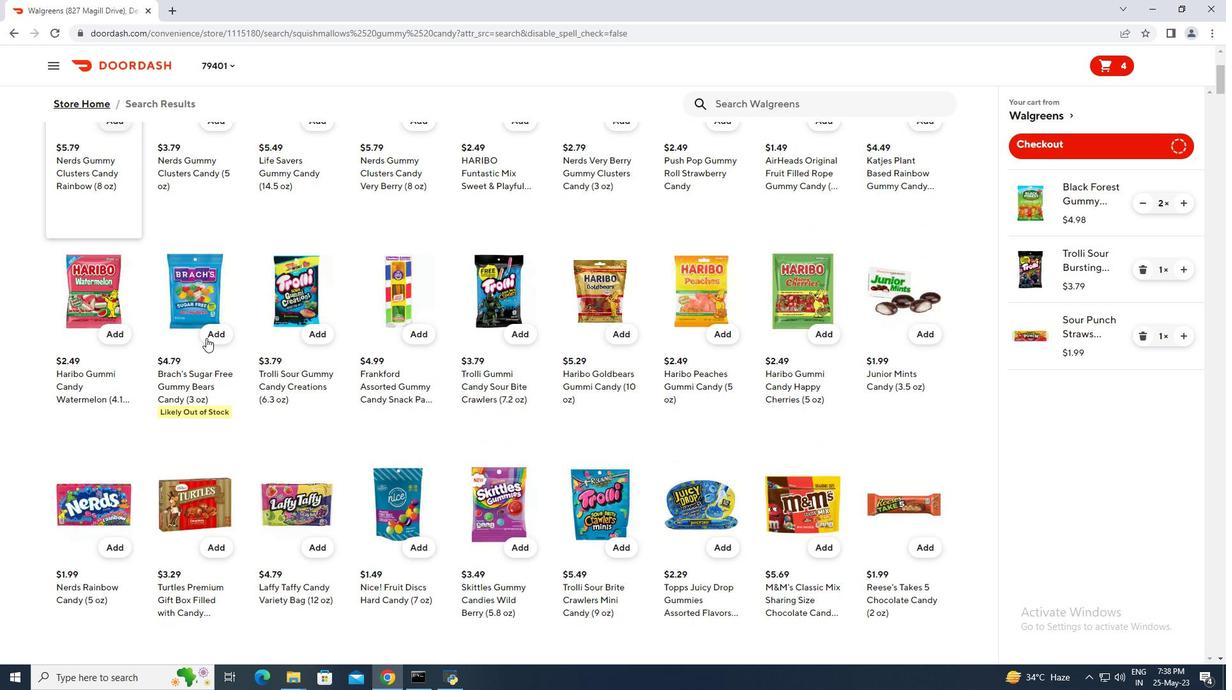 
Action: Mouse scrolled (206, 337) with delta (0, 0)
Screenshot: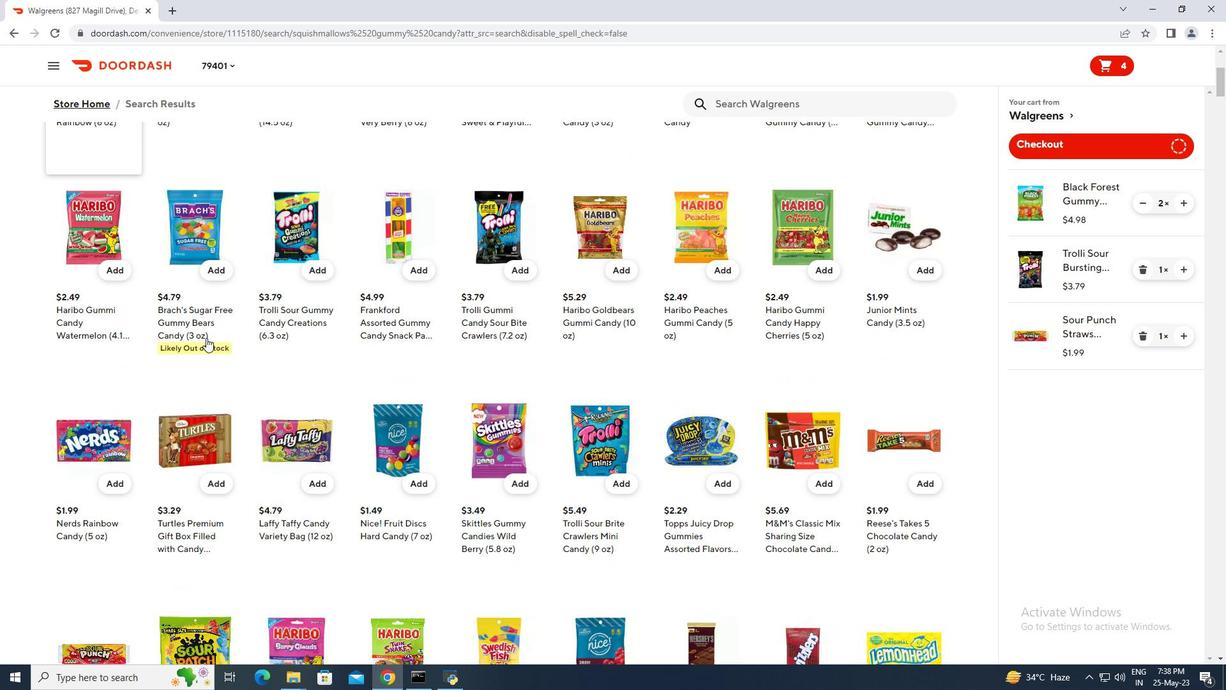 
Action: Mouse scrolled (206, 337) with delta (0, 0)
Screenshot: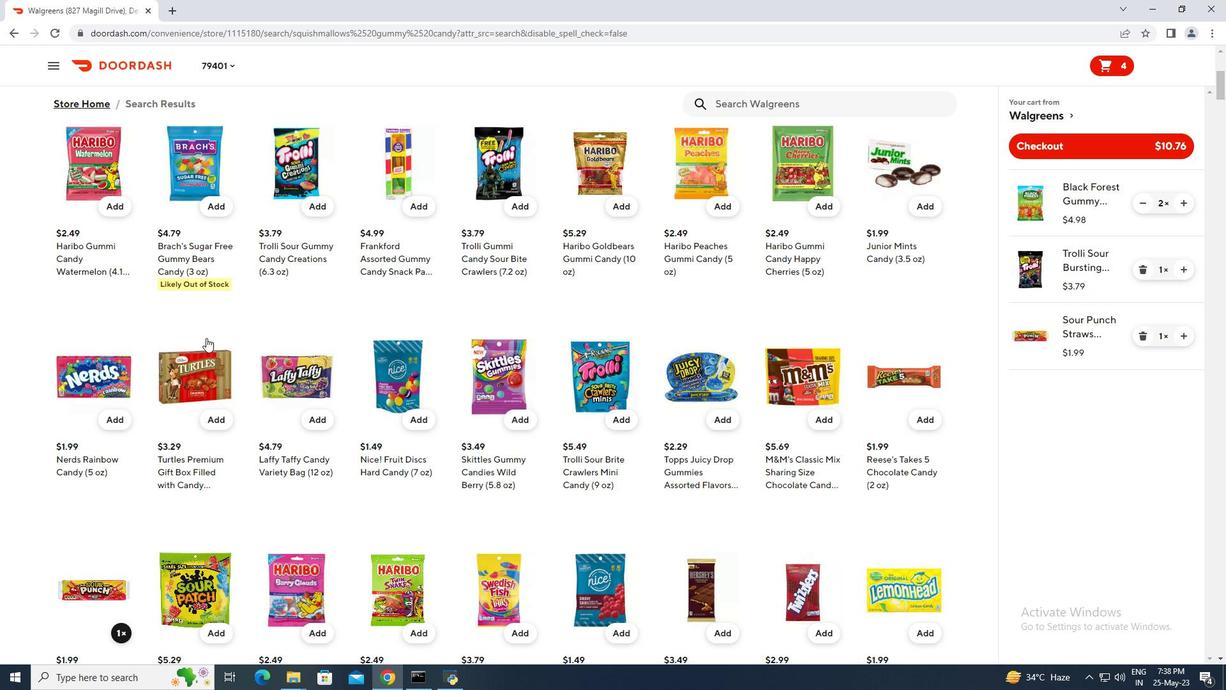 
Action: Mouse scrolled (206, 337) with delta (0, 0)
Screenshot: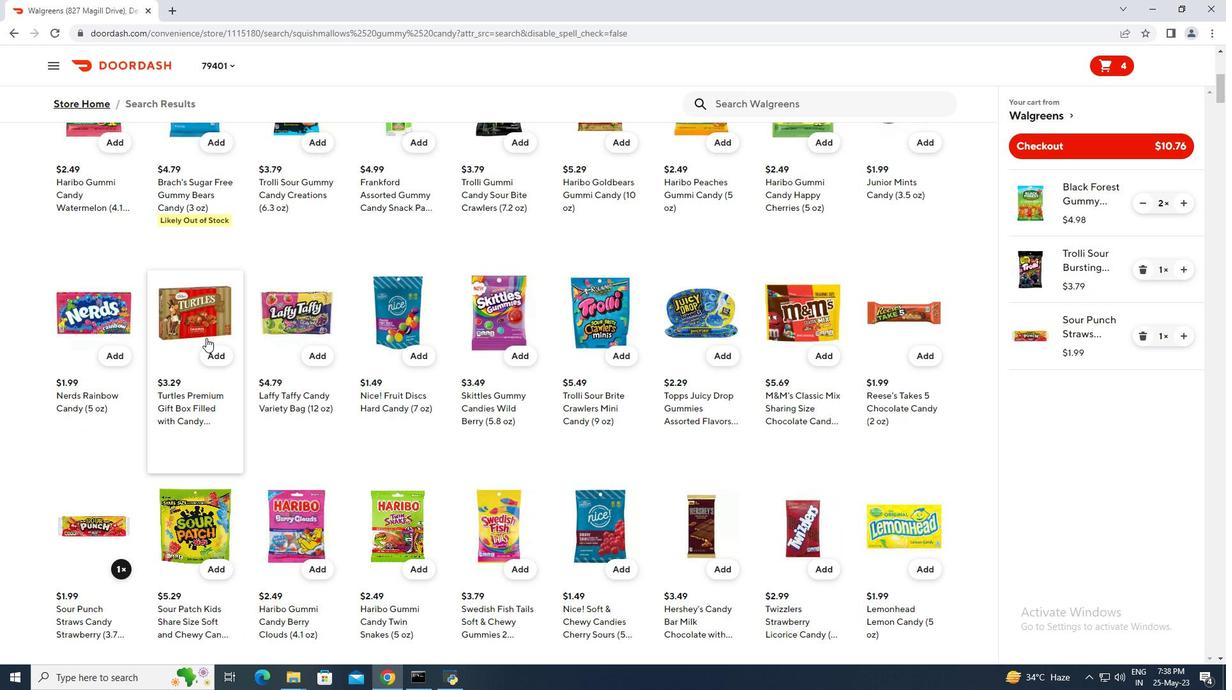 
Action: Mouse scrolled (206, 337) with delta (0, 0)
Screenshot: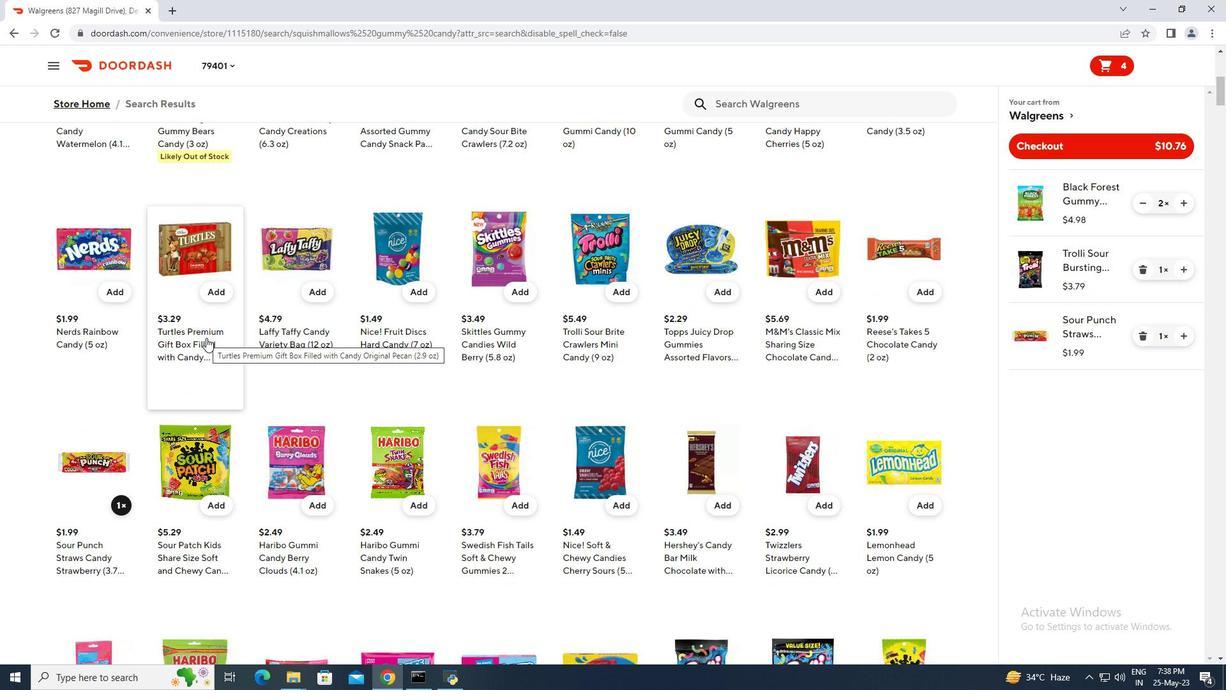
Action: Mouse moved to (206, 338)
Screenshot: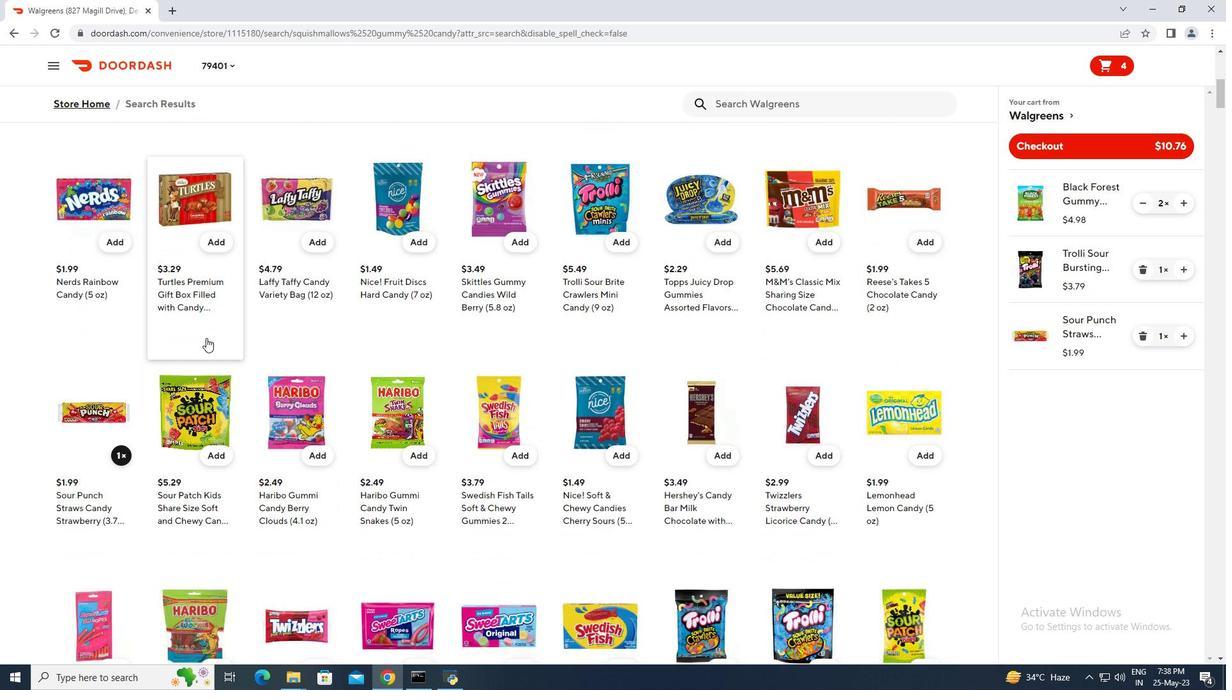 
Action: Mouse scrolled (206, 337) with delta (0, 0)
Screenshot: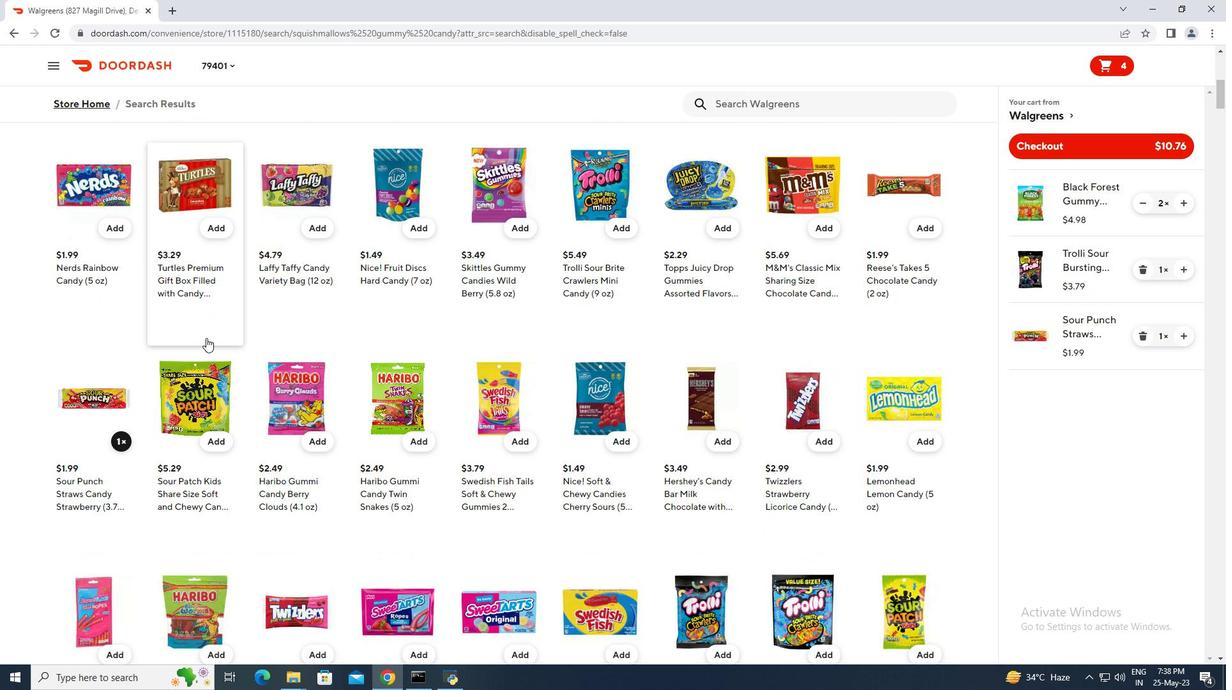 
Action: Mouse scrolled (206, 337) with delta (0, 0)
Screenshot: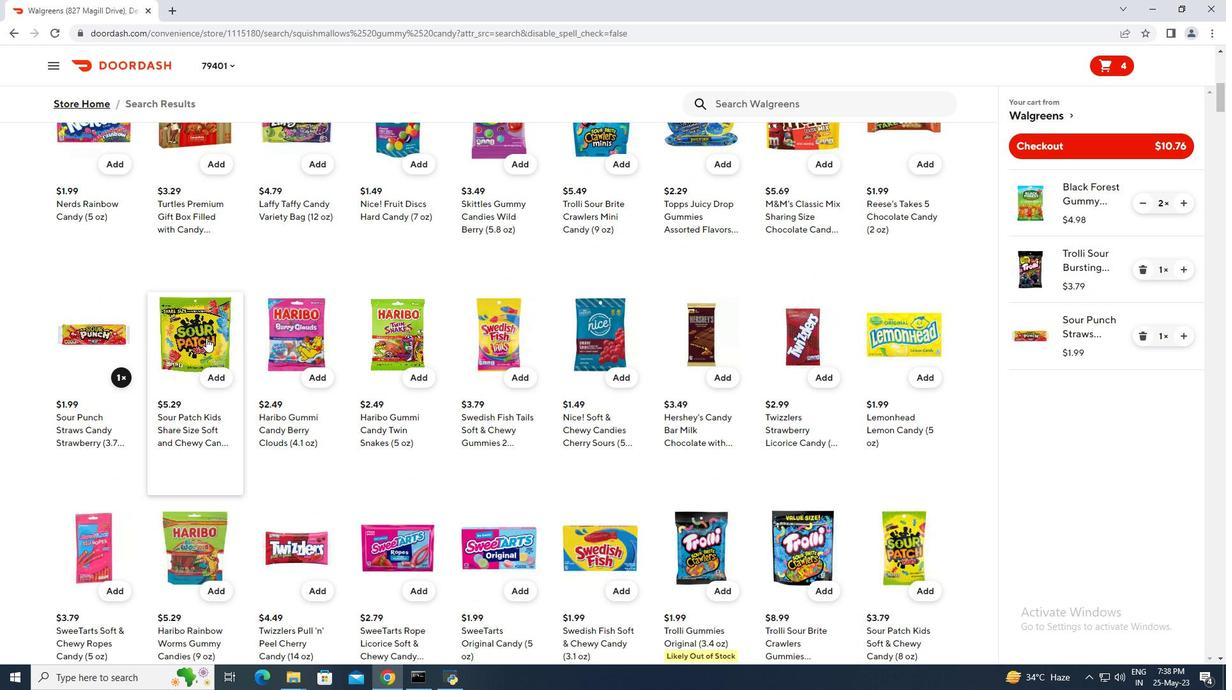 
Action: Mouse scrolled (206, 337) with delta (0, 0)
Screenshot: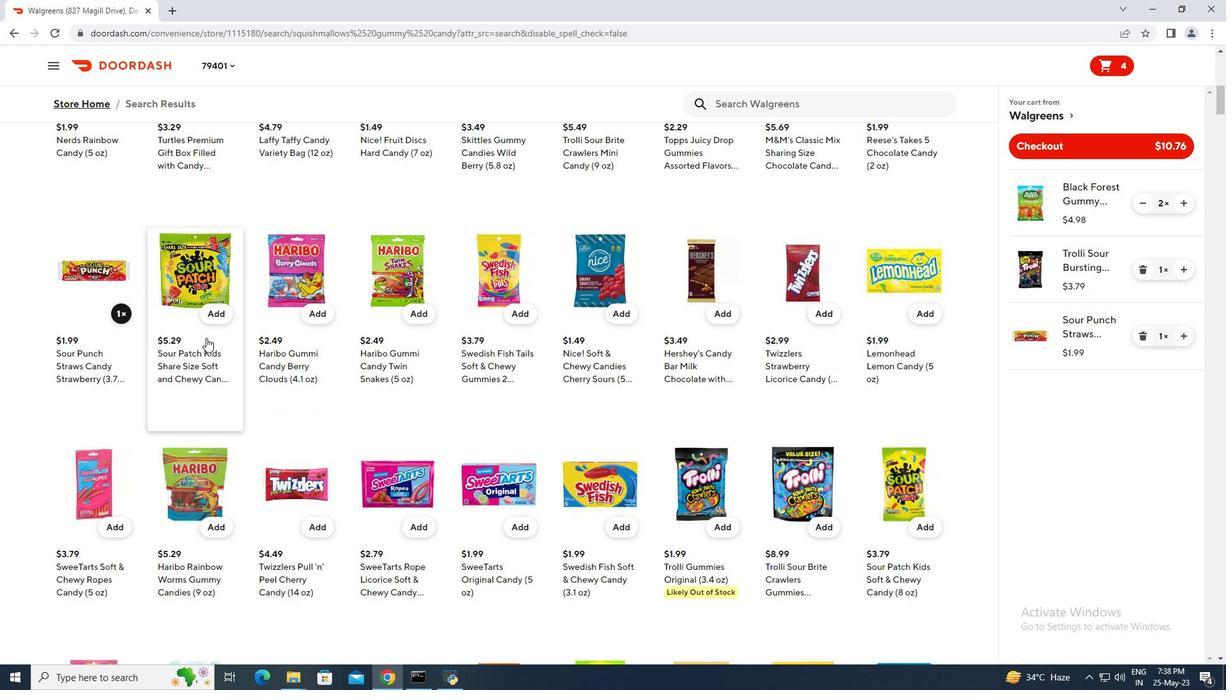 
Action: Mouse scrolled (206, 337) with delta (0, 0)
Screenshot: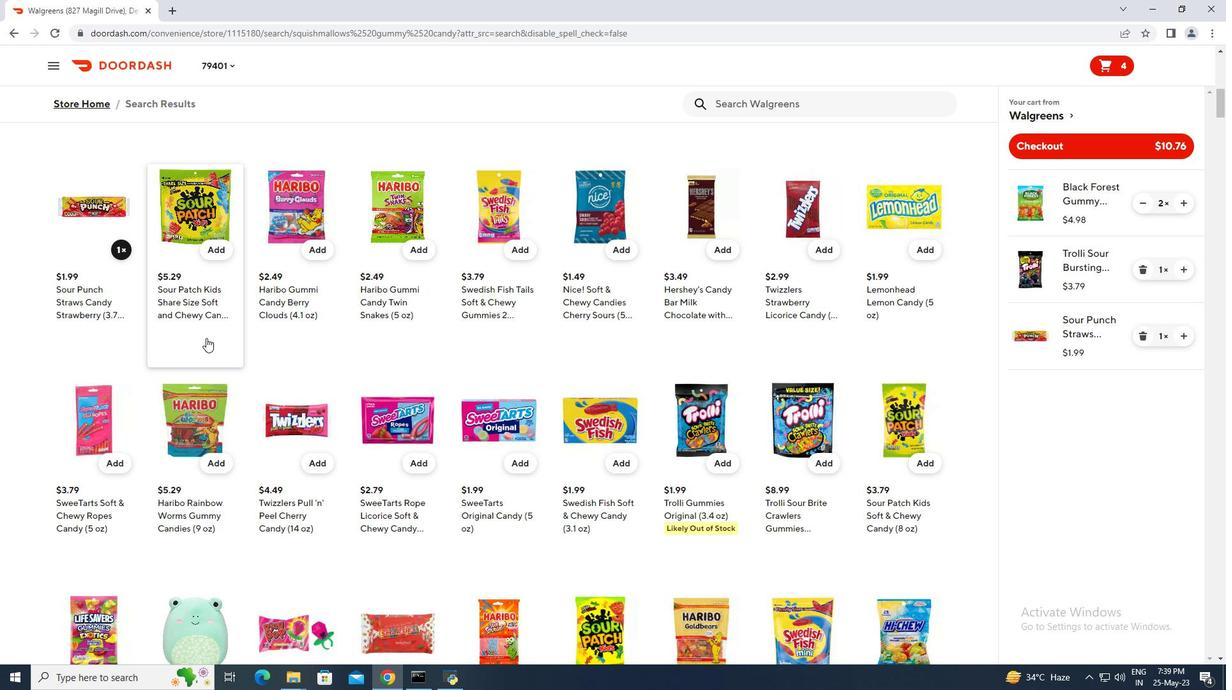 
Action: Mouse scrolled (206, 337) with delta (0, 0)
Screenshot: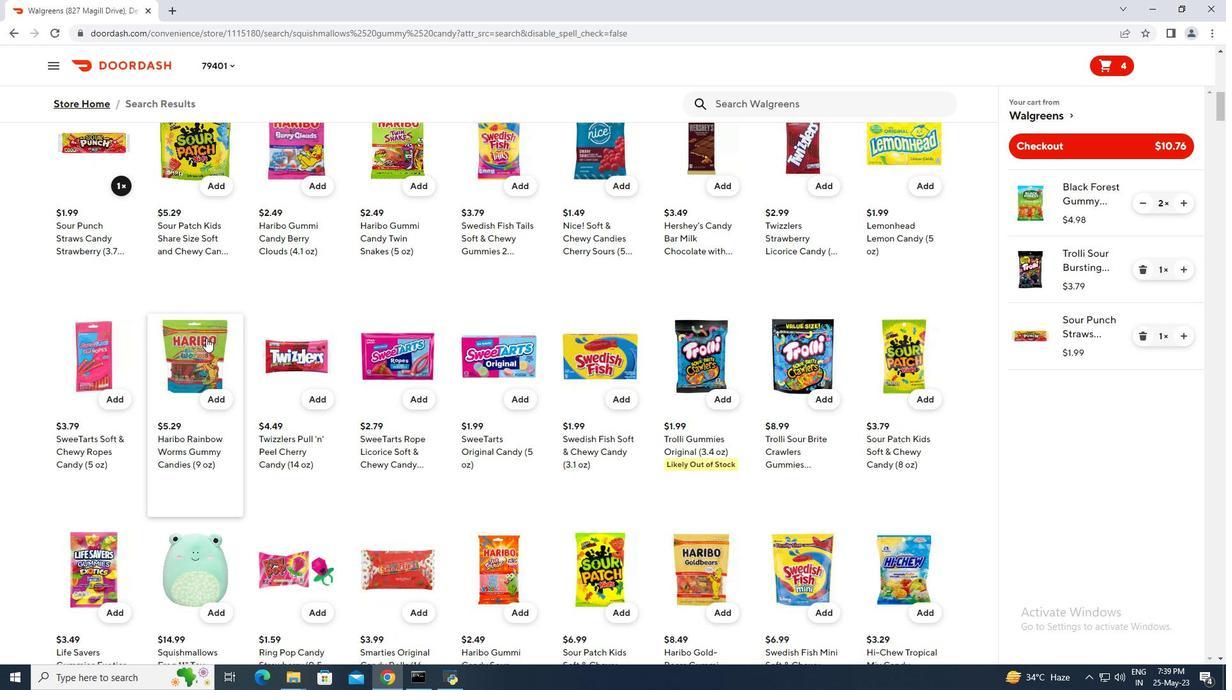 
Action: Mouse scrolled (206, 338) with delta (0, 0)
Screenshot: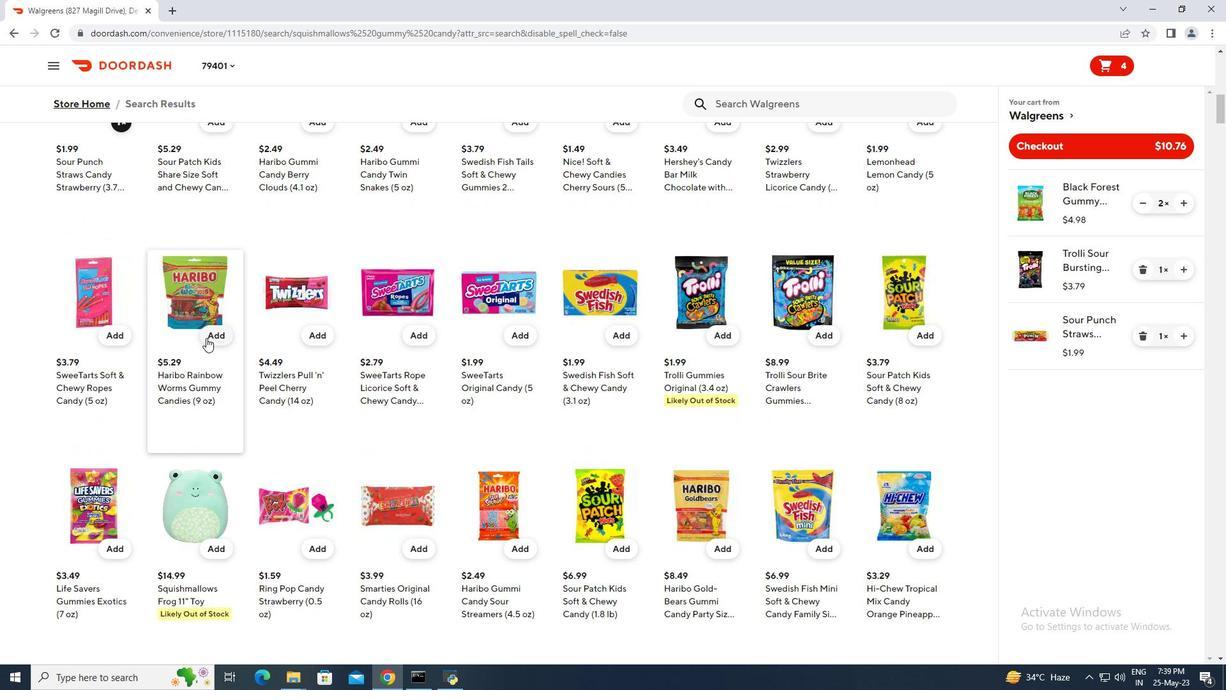 
Action: Mouse scrolled (206, 338) with delta (0, 0)
Screenshot: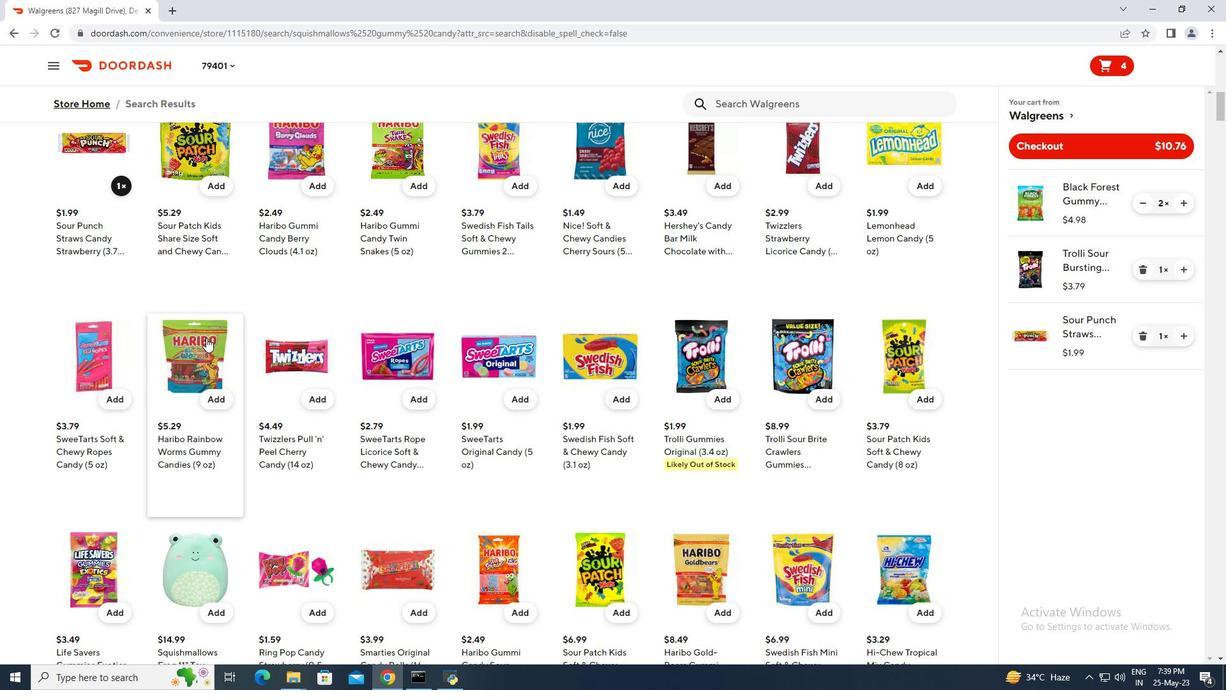 
Action: Mouse scrolled (206, 338) with delta (0, 0)
Screenshot: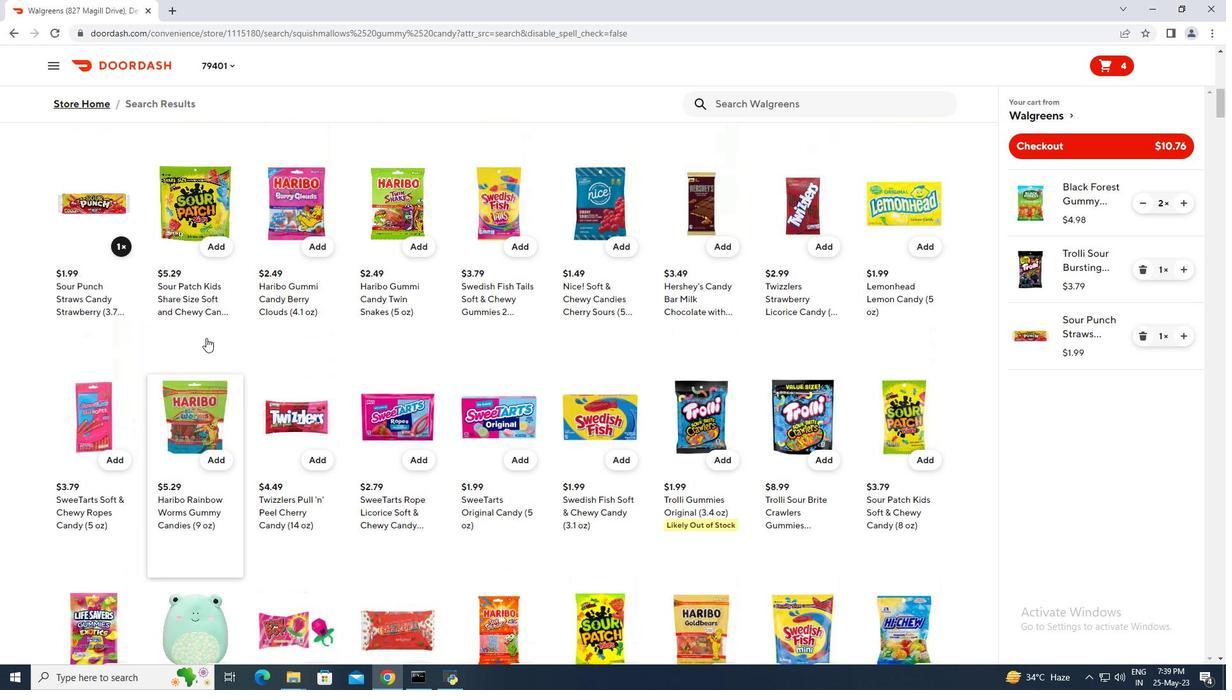 
Action: Mouse scrolled (206, 338) with delta (0, 0)
Screenshot: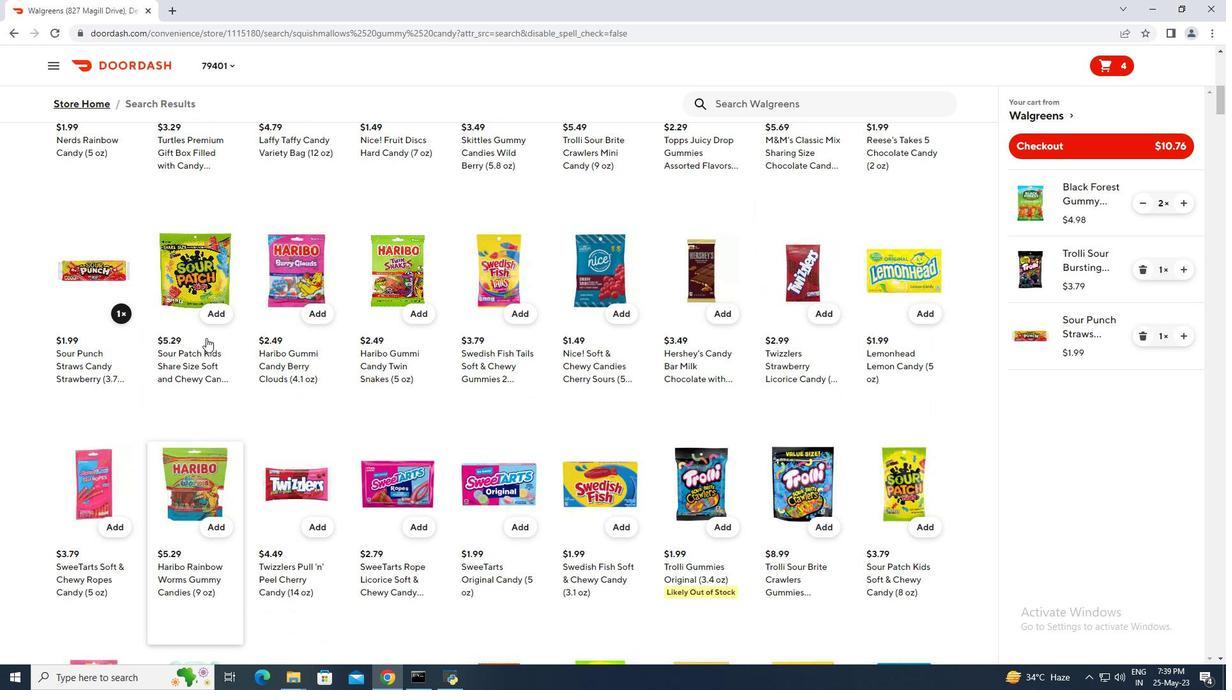 
Action: Mouse scrolled (206, 338) with delta (0, 0)
Screenshot: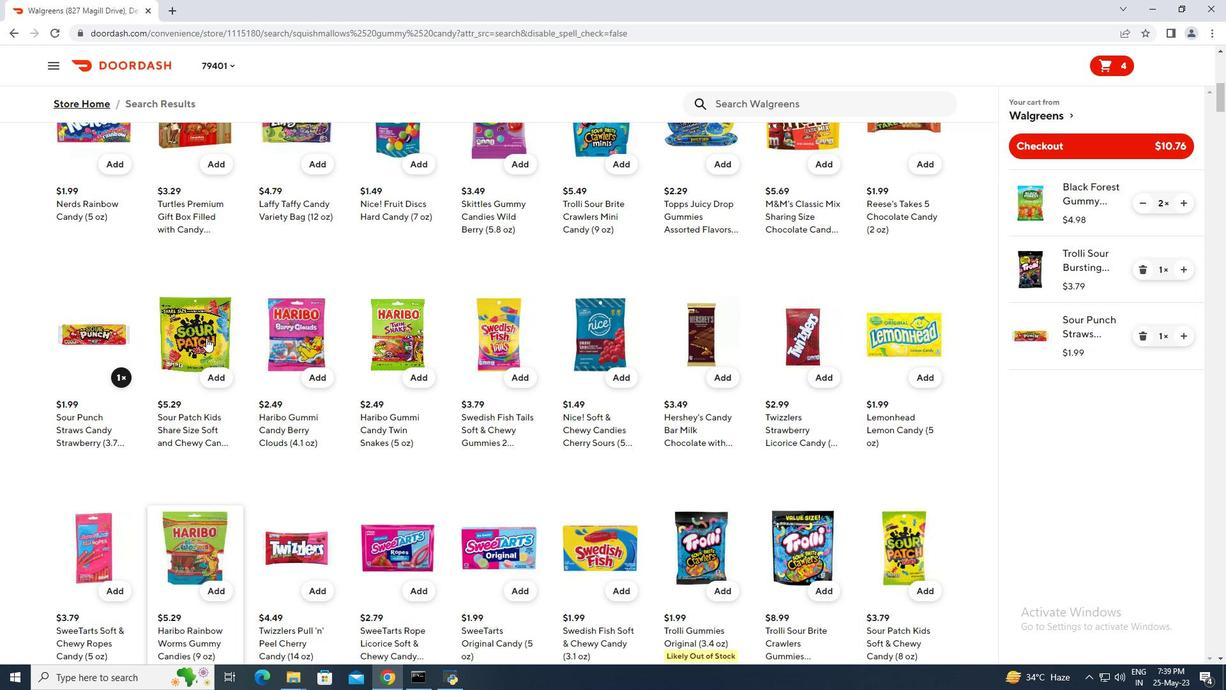 
Action: Mouse scrolled (206, 338) with delta (0, 0)
Screenshot: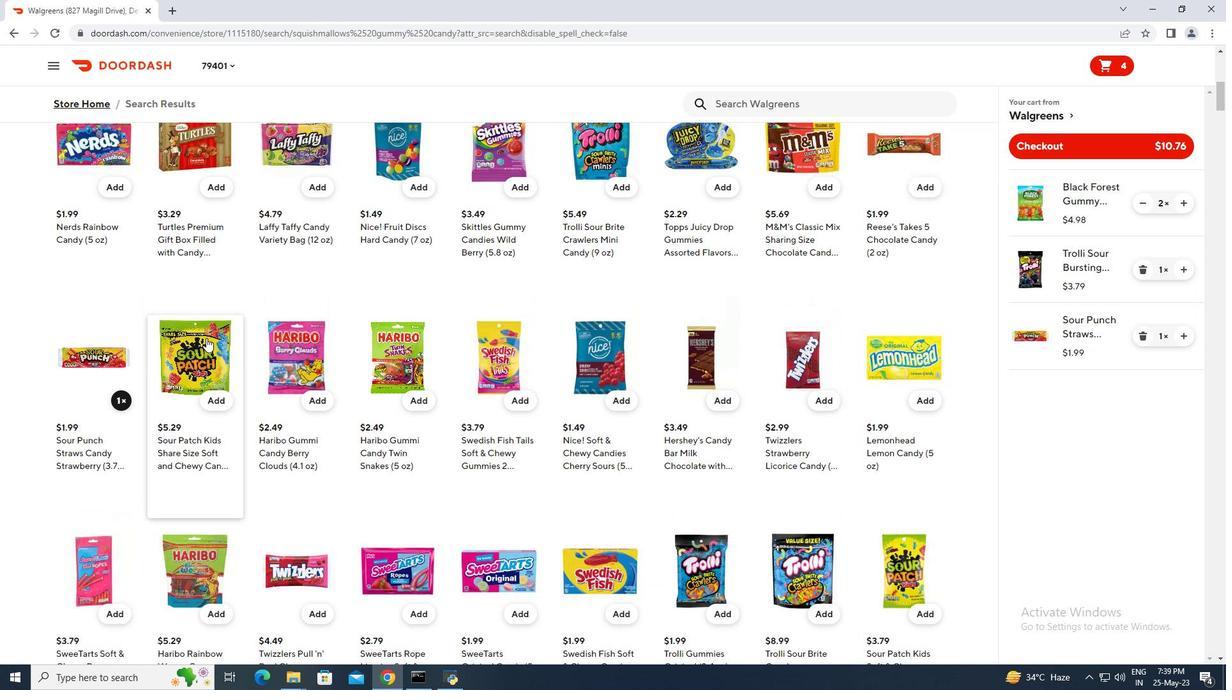 
Action: Mouse scrolled (206, 338) with delta (0, 0)
Screenshot: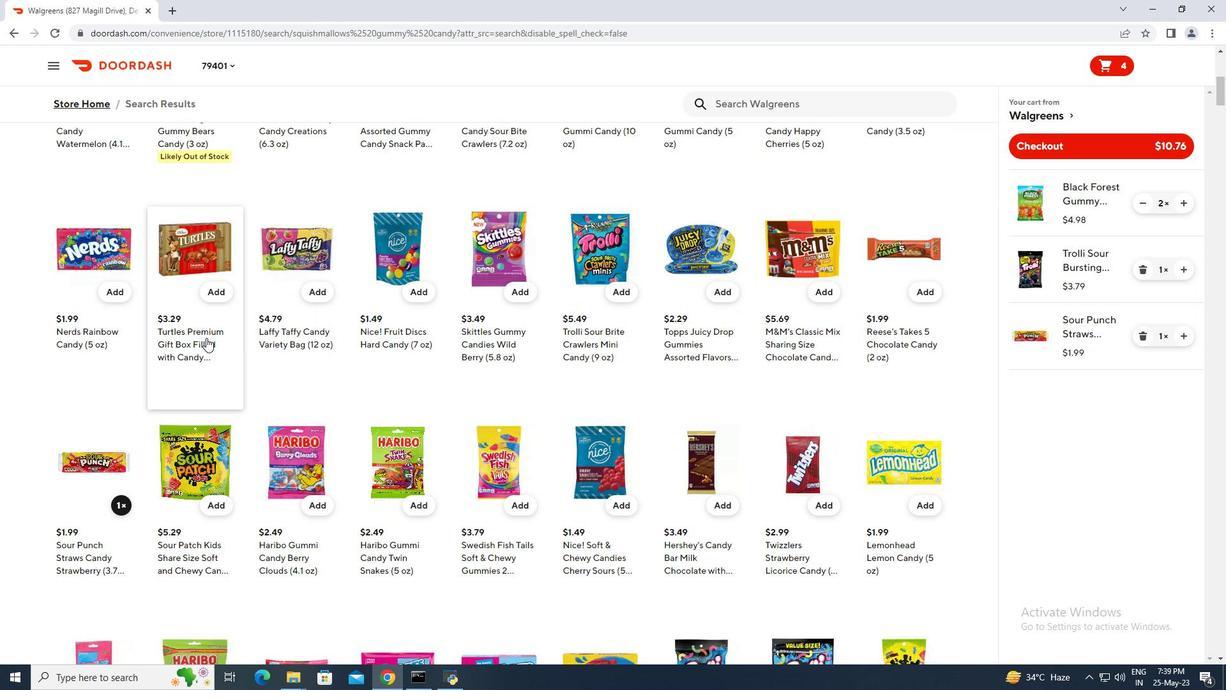 
Action: Mouse scrolled (206, 338) with delta (0, 0)
Screenshot: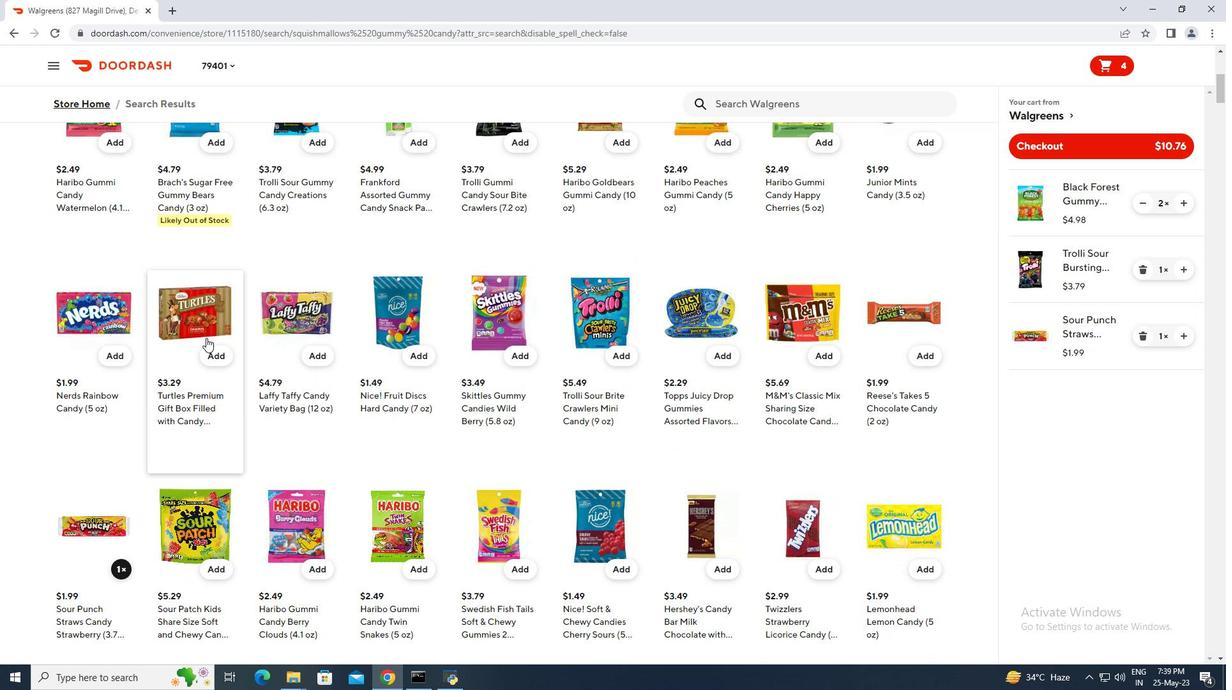 
Action: Mouse scrolled (206, 338) with delta (0, 0)
Screenshot: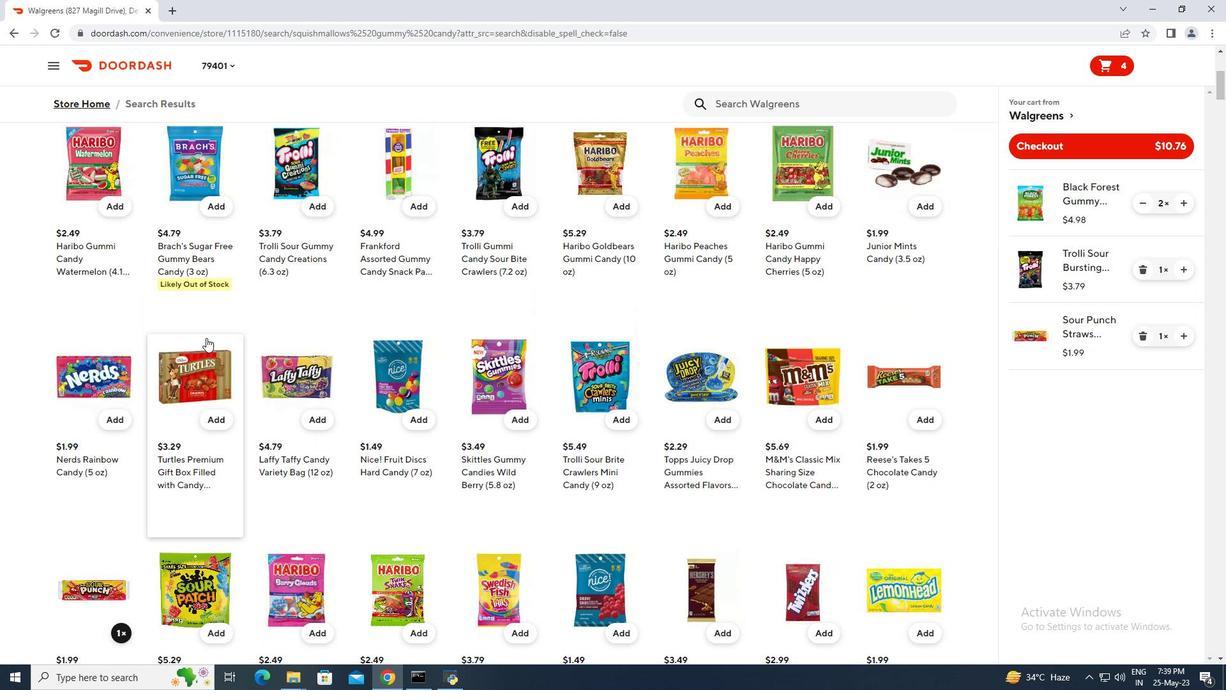 
Action: Mouse scrolled (206, 338) with delta (0, 0)
Screenshot: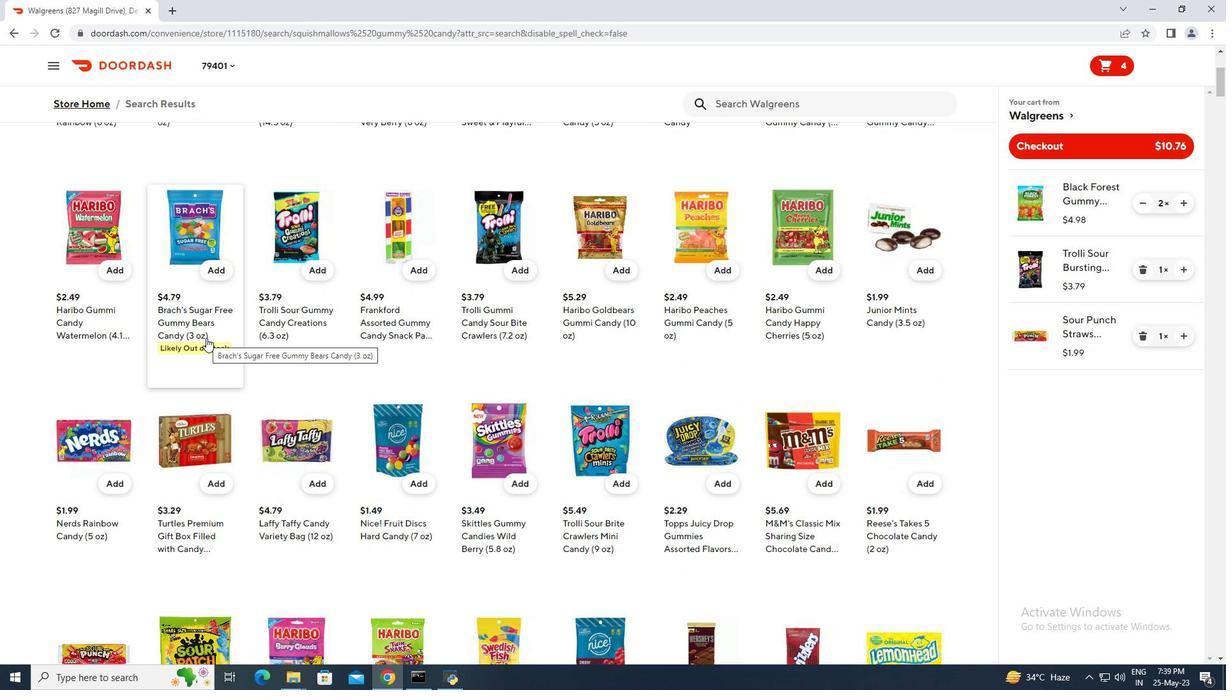 
Action: Mouse scrolled (206, 338) with delta (0, 0)
Screenshot: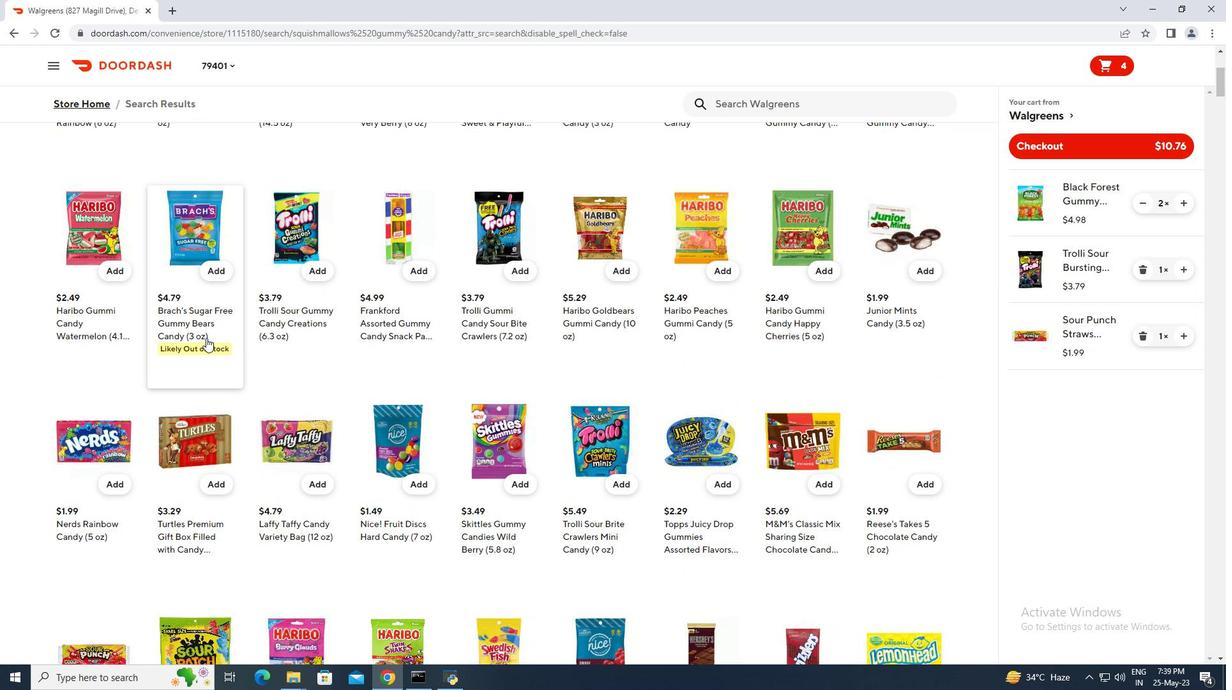 
Action: Mouse scrolled (206, 338) with delta (0, 0)
Screenshot: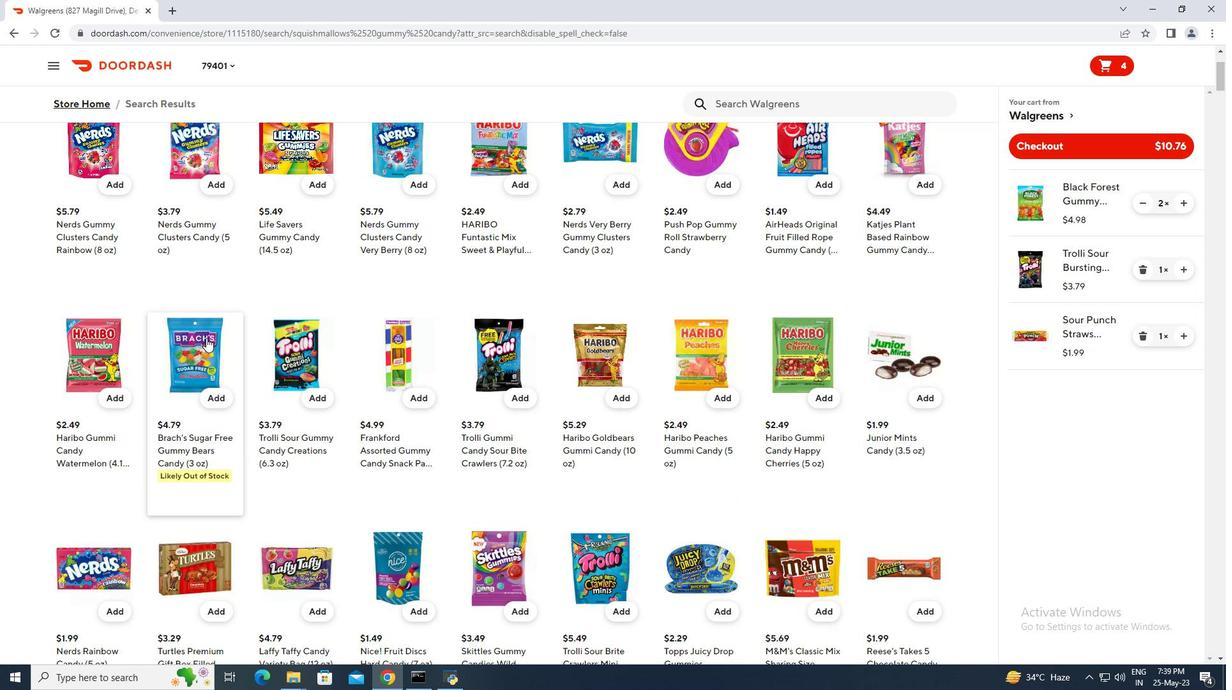 
Action: Mouse scrolled (206, 338) with delta (0, 0)
Screenshot: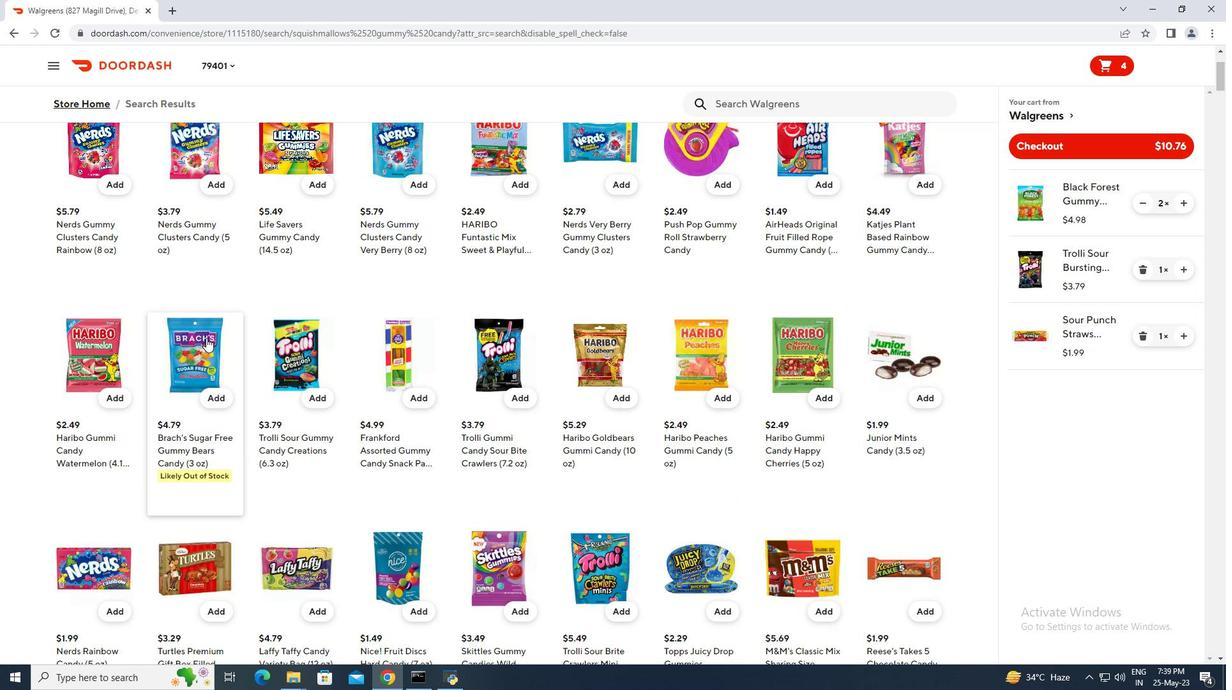 
Action: Mouse scrolled (206, 338) with delta (0, 0)
Screenshot: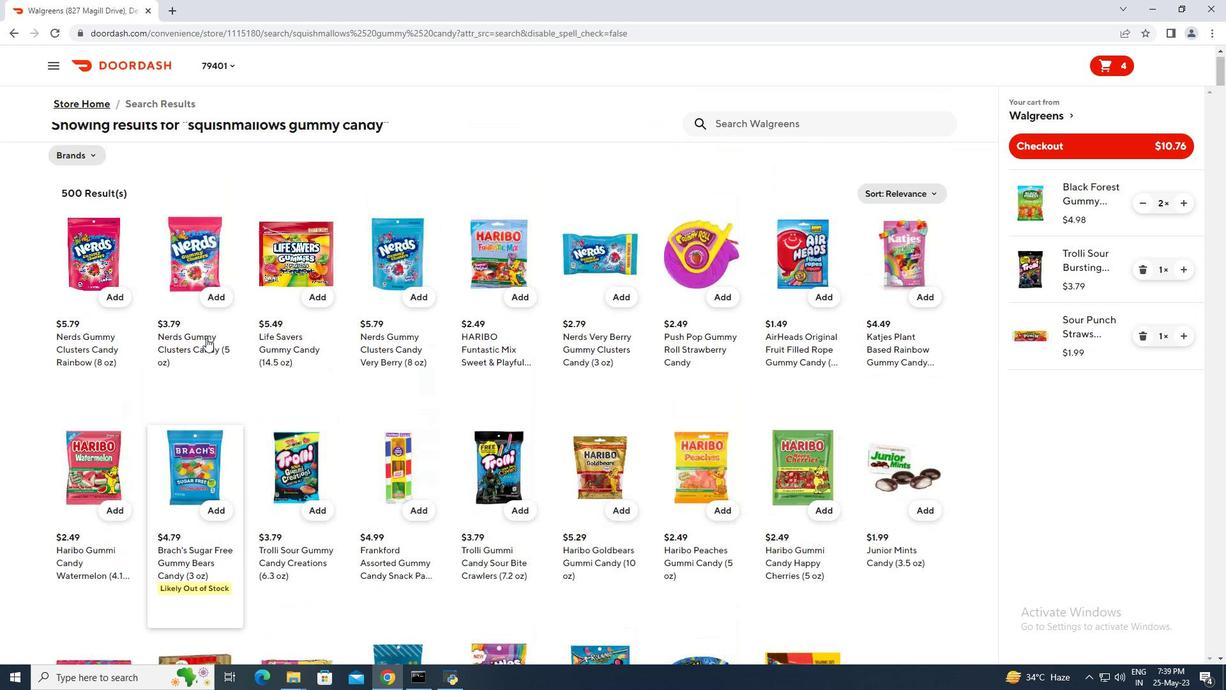 
Action: Mouse moved to (729, 137)
Screenshot: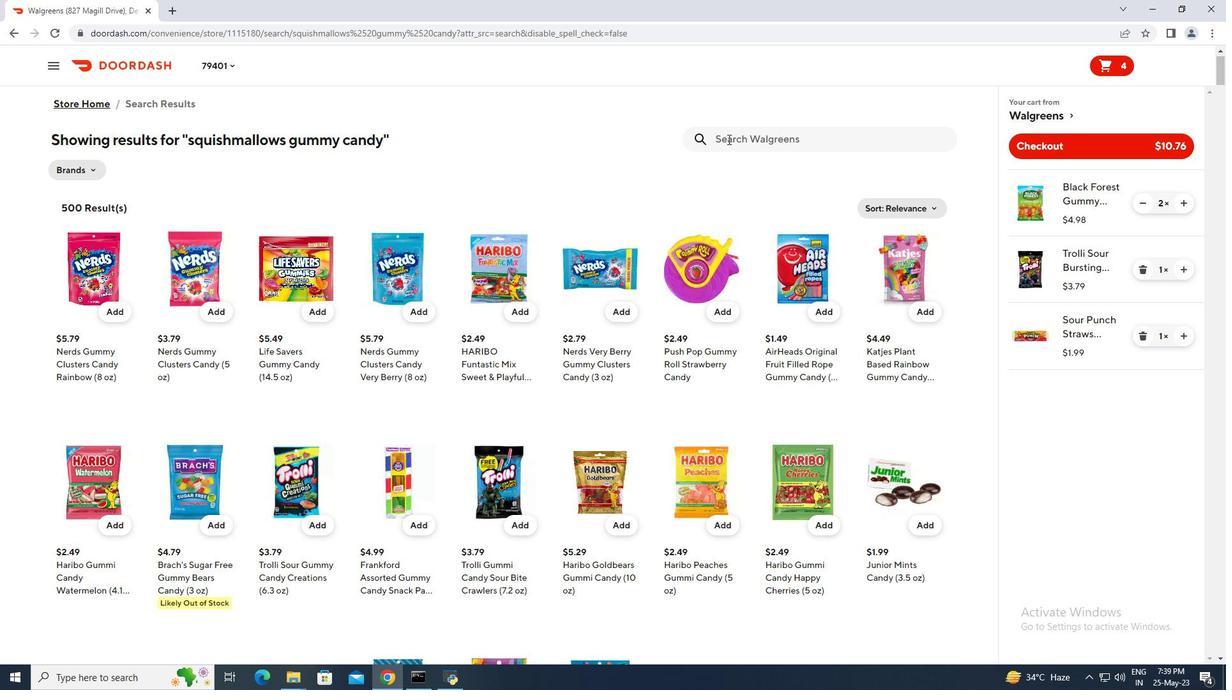 
Action: Mouse pressed left at (729, 137)
Screenshot: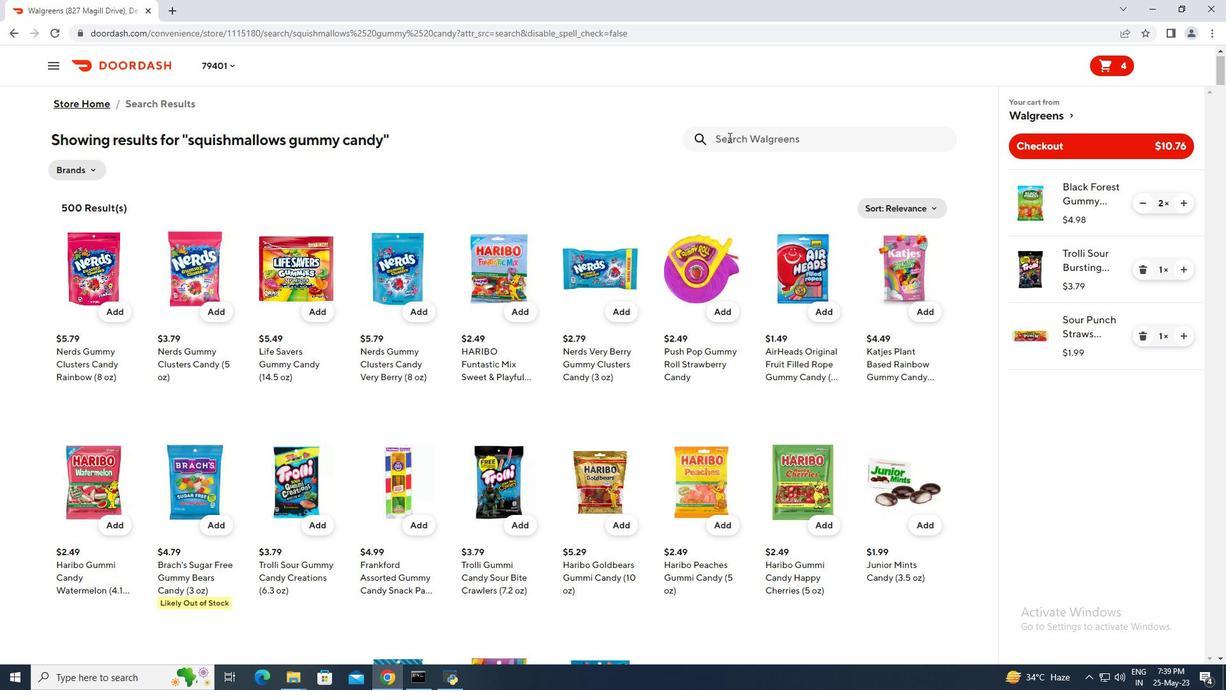 
Action: Mouse moved to (228, 0)
Screenshot: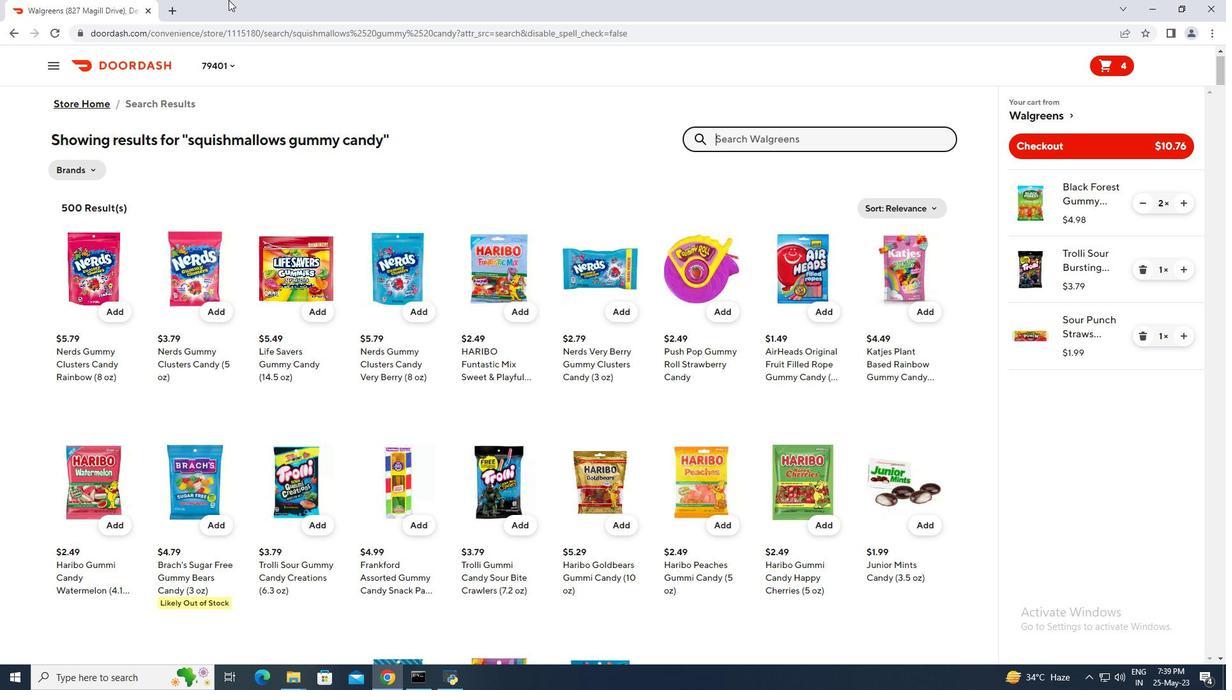 
Action: Key pressed twix<Key.space>cookie<Key.space>bar<Key.space>chocolate<Key.space>caramel<Key.enter>
Screenshot: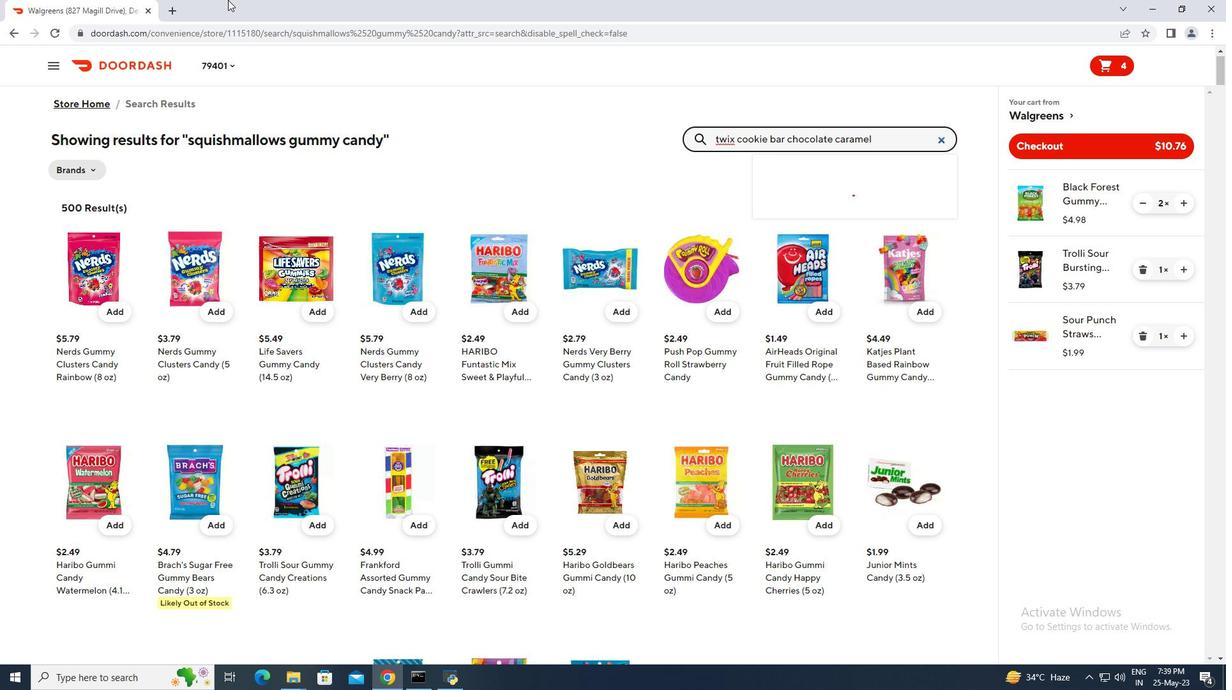 
Action: Mouse moved to (124, 315)
Screenshot: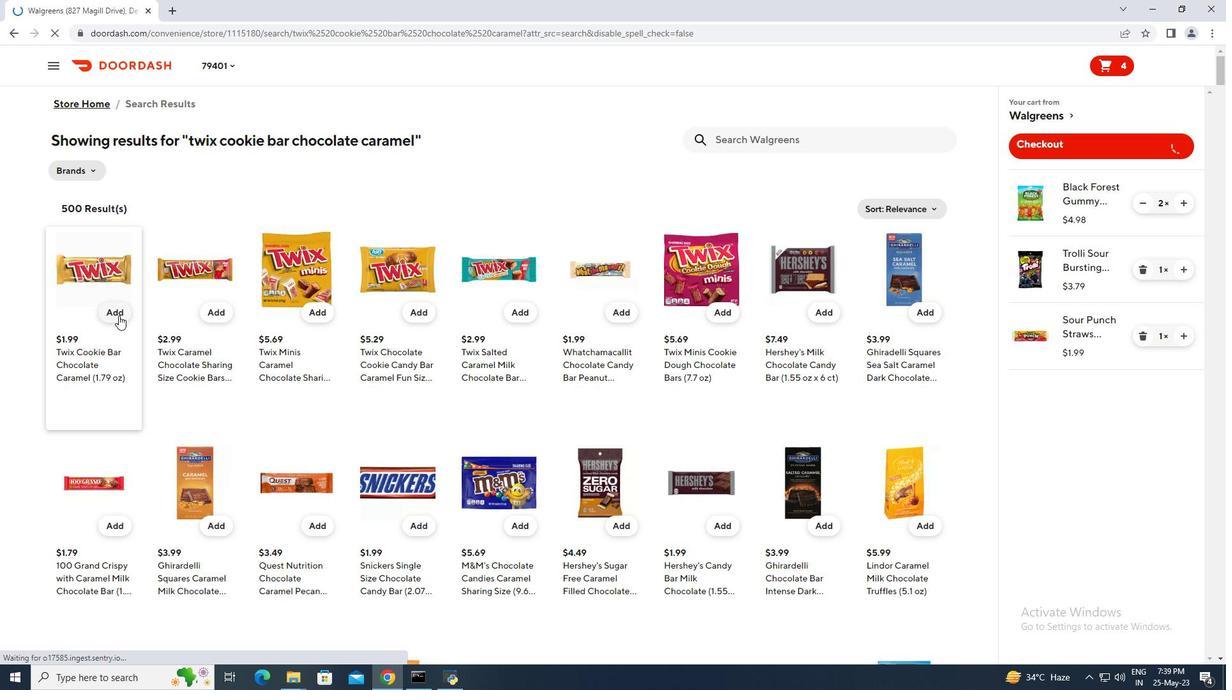 
Action: Mouse pressed left at (124, 315)
Screenshot: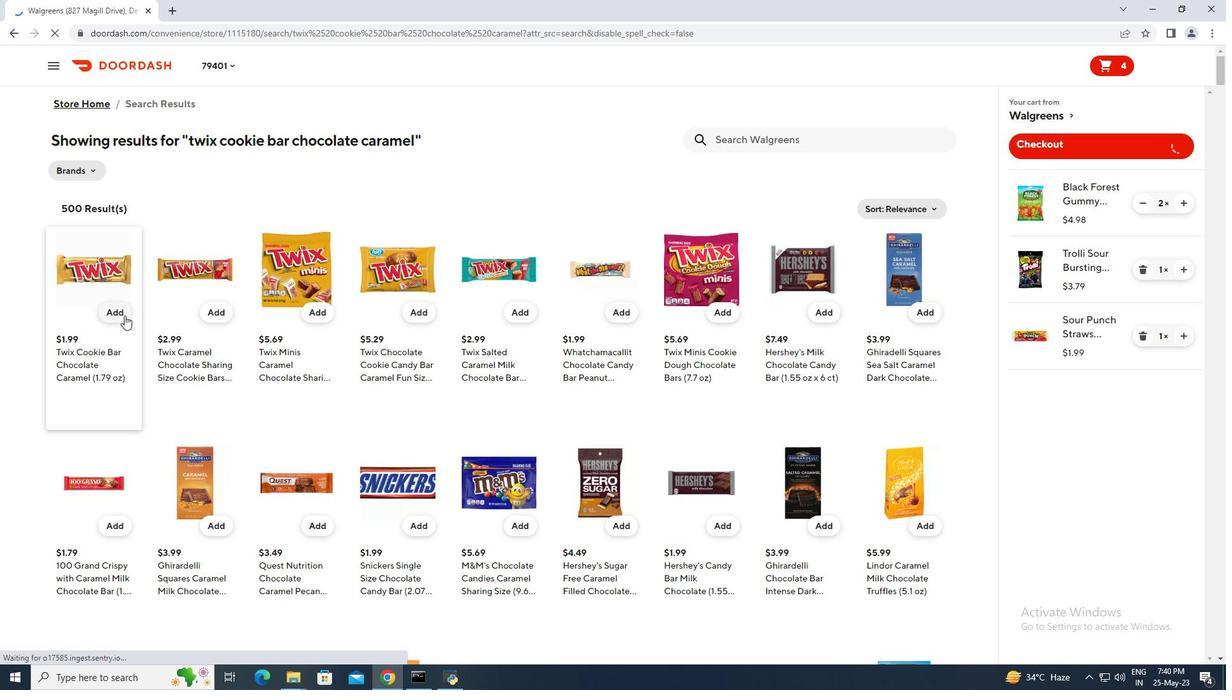 
Action: Mouse moved to (1189, 407)
Screenshot: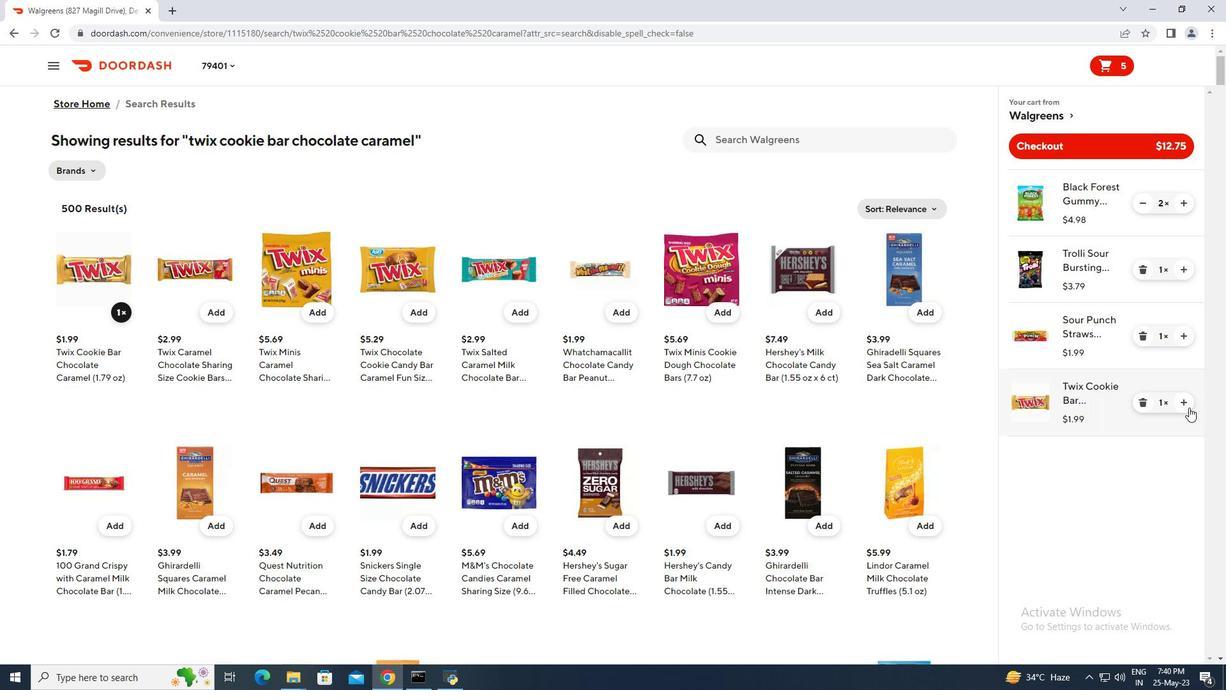 
Action: Mouse pressed left at (1189, 407)
Screenshot: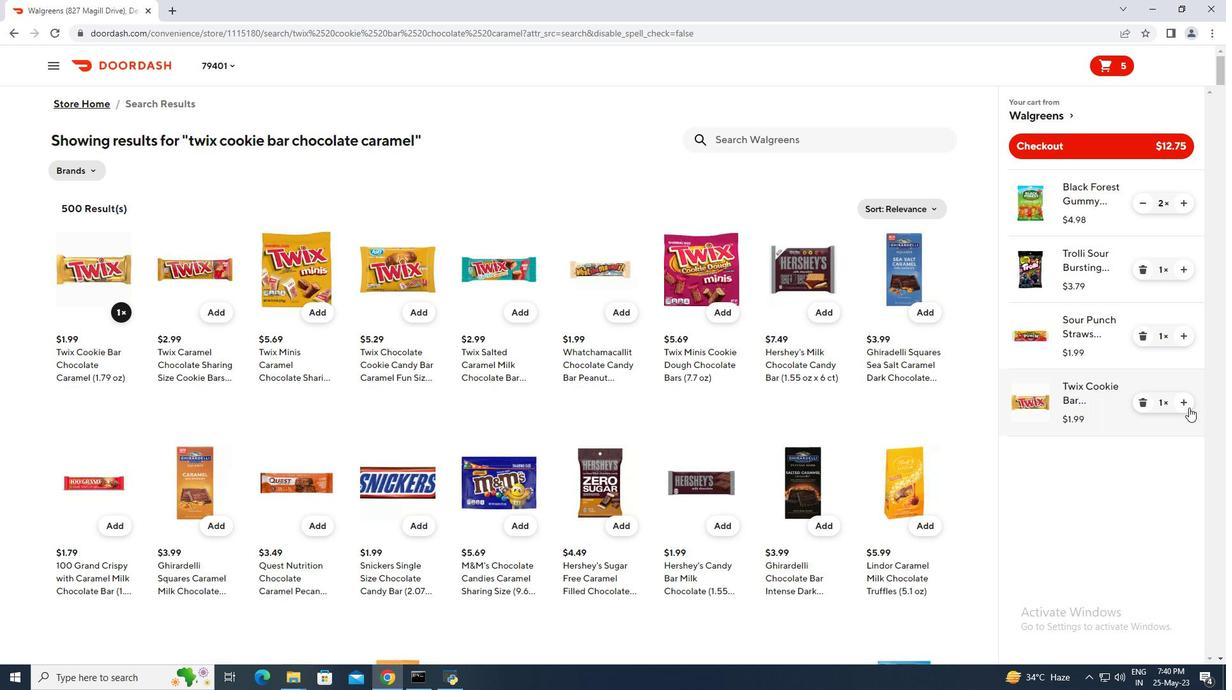 
Action: Mouse pressed left at (1189, 407)
Screenshot: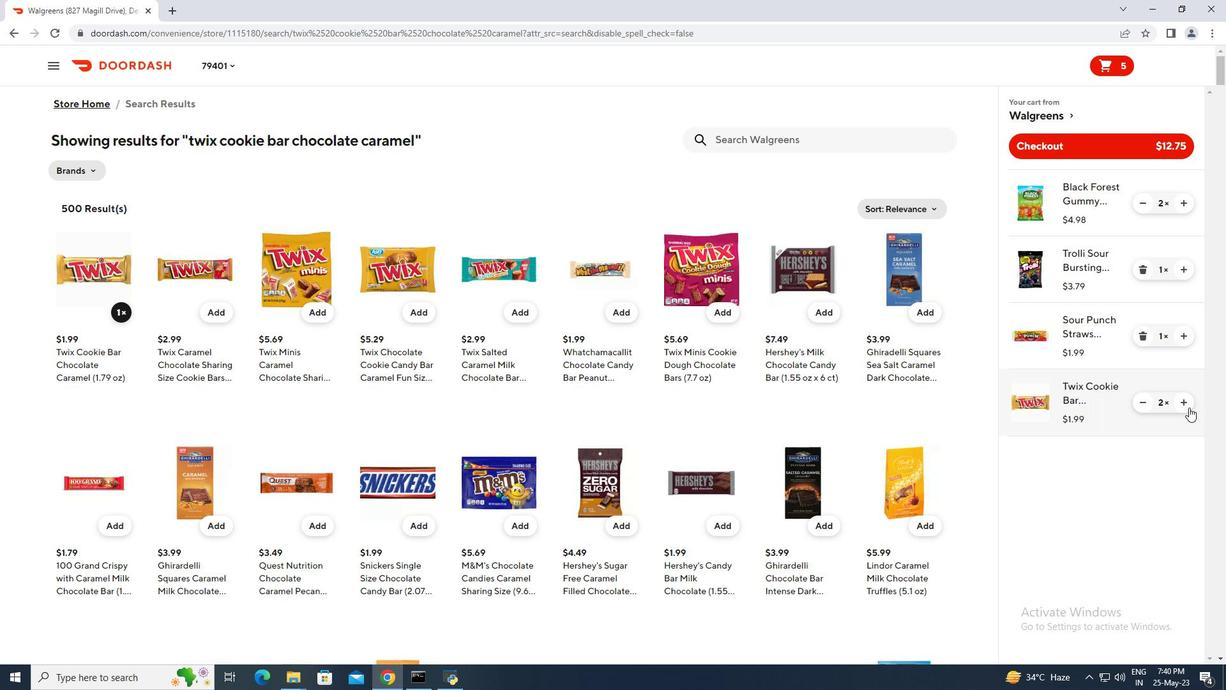 
Action: Mouse pressed left at (1189, 407)
Screenshot: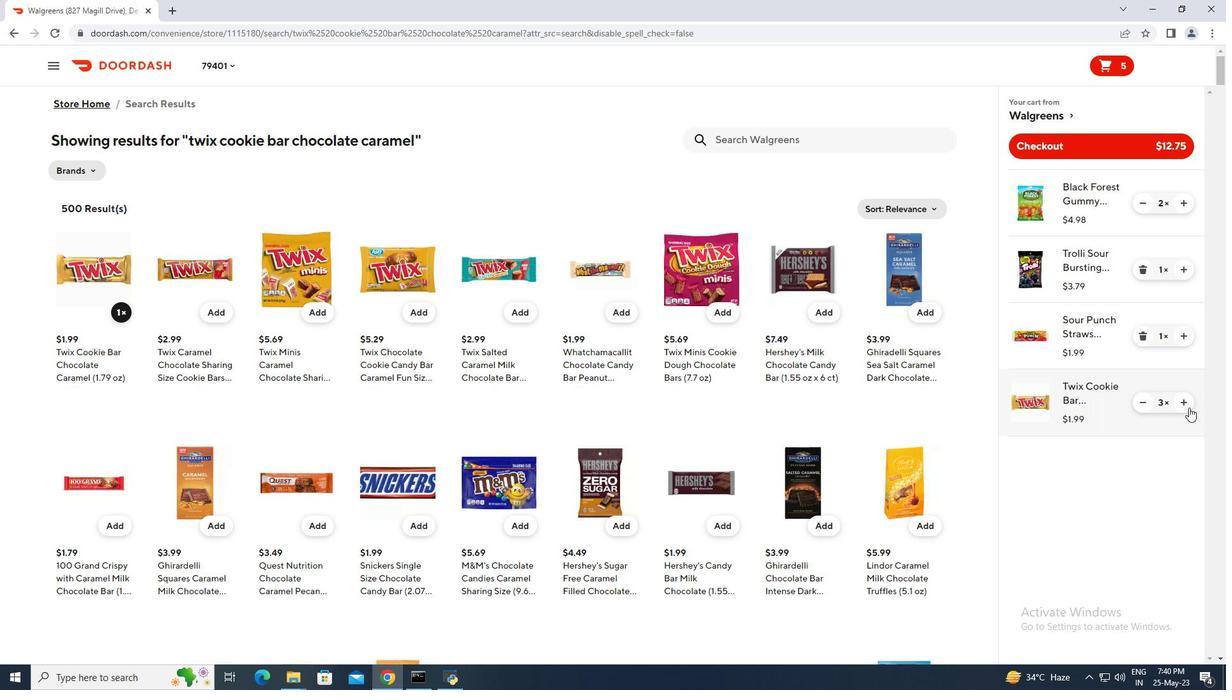 
Action: Mouse moved to (1050, 153)
Screenshot: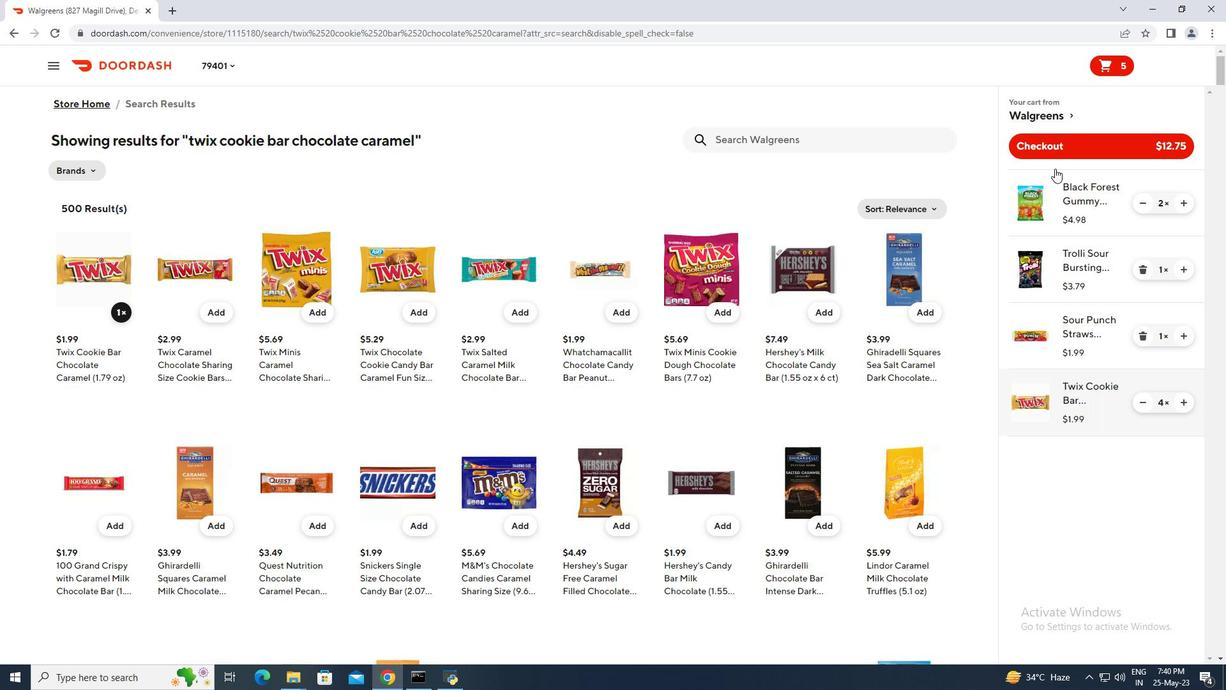 
Action: Mouse pressed left at (1050, 153)
Screenshot: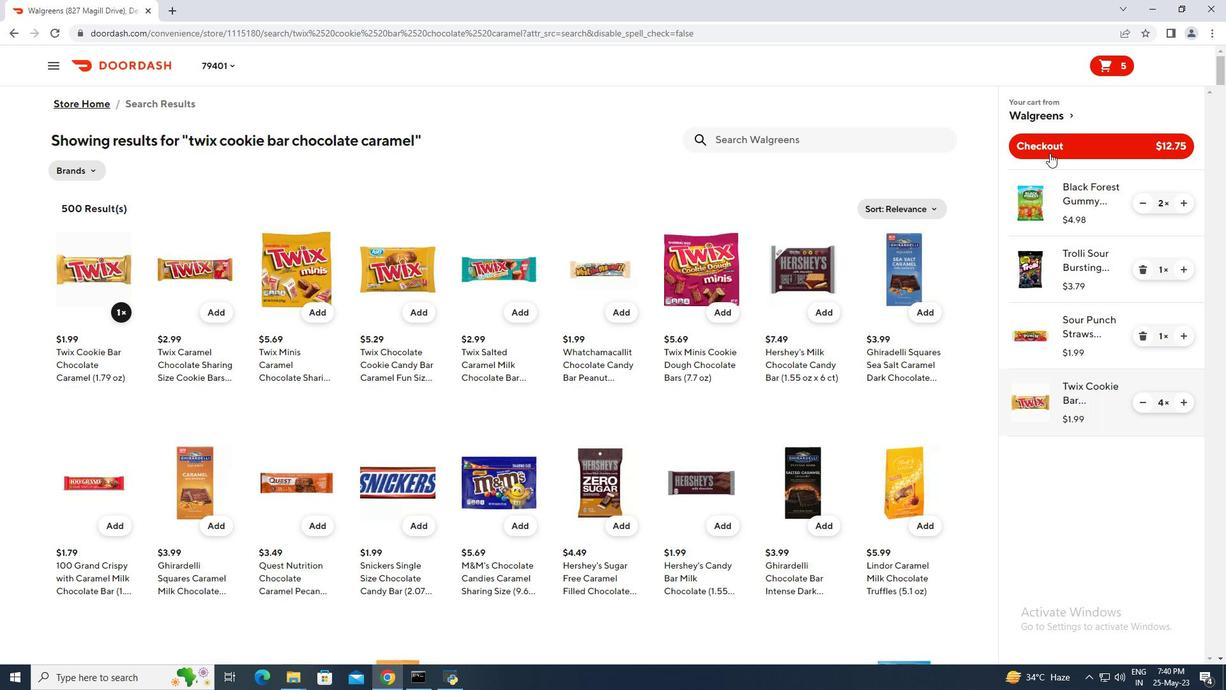 
Action: Mouse moved to (1046, 147)
Screenshot: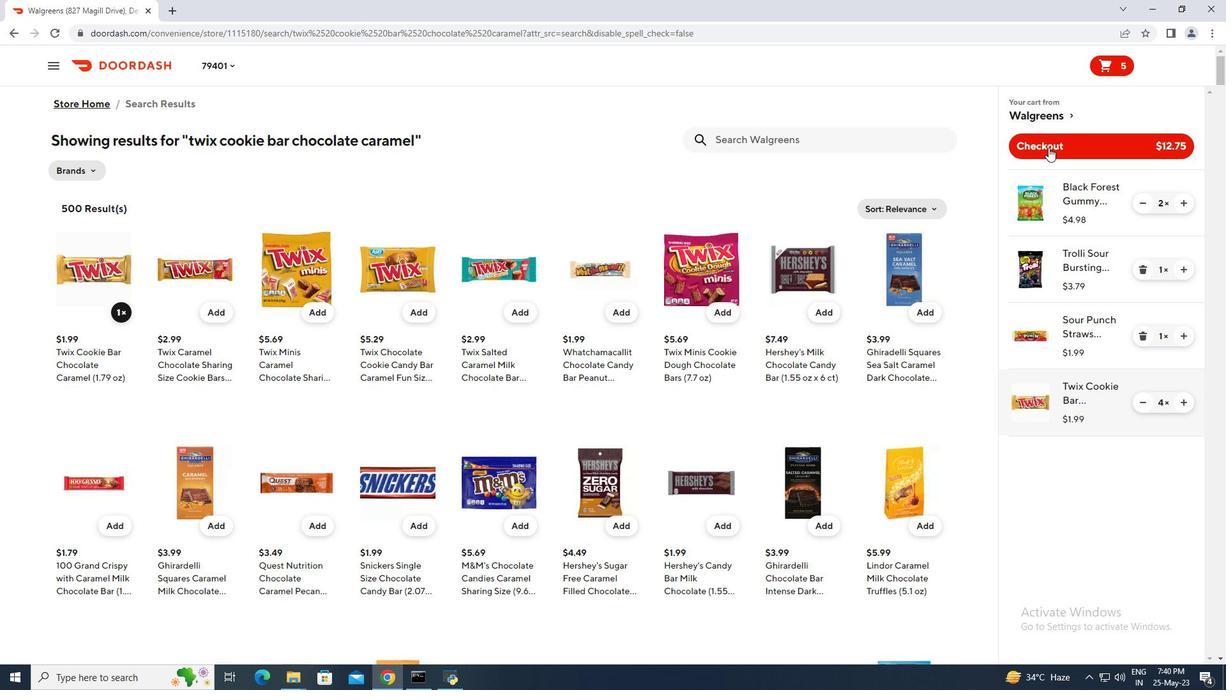 
Action: Mouse pressed left at (1046, 147)
Screenshot: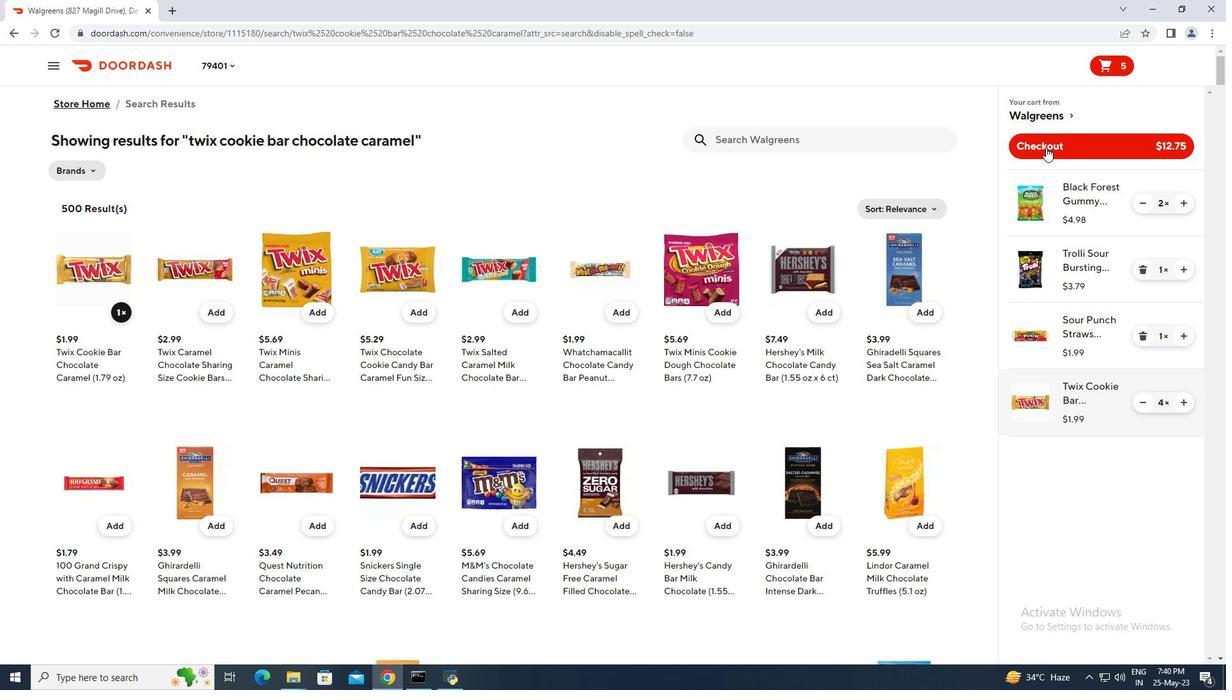 
